 Task: In Heading Arial with underline. Font size of heading  '18'Font style of data Calibri. Font size of data  9Alignment of headline & data Align center. Fill color in heading,  RedFont color of data Black Apply border in Data No BorderIn the sheet   Optimize Sales log book
Action: Mouse moved to (241, 203)
Screenshot: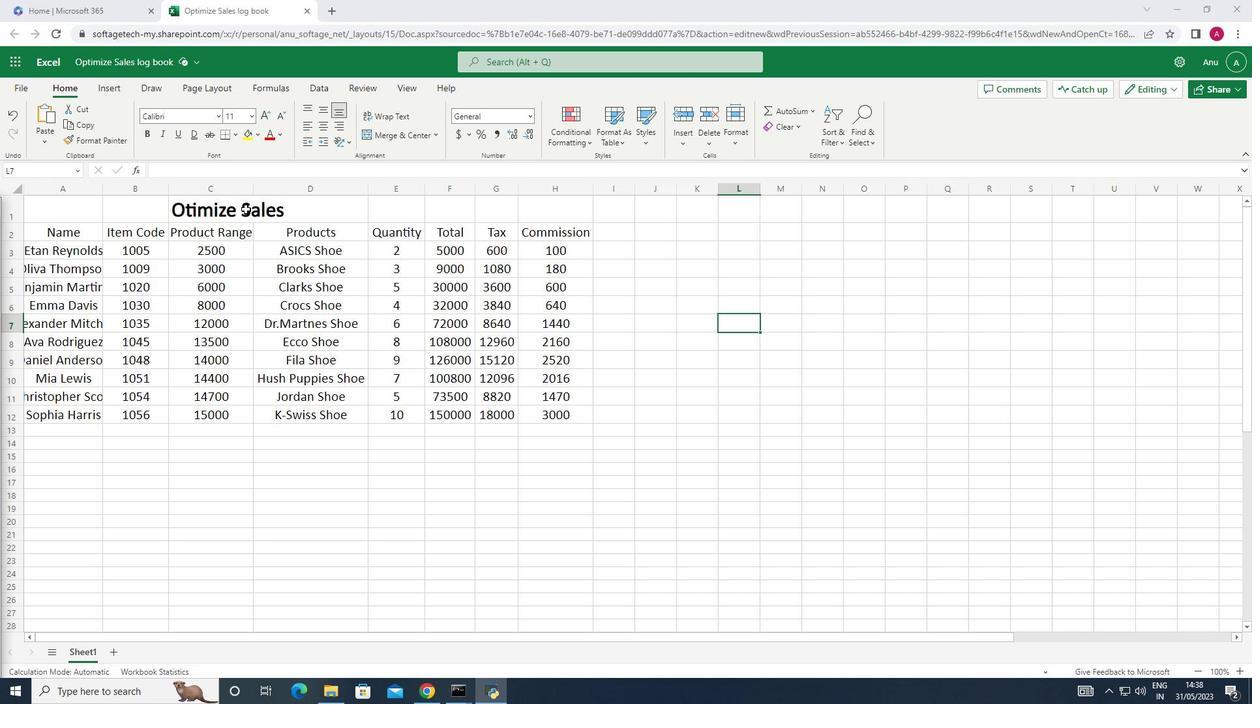
Action: Mouse pressed left at (241, 203)
Screenshot: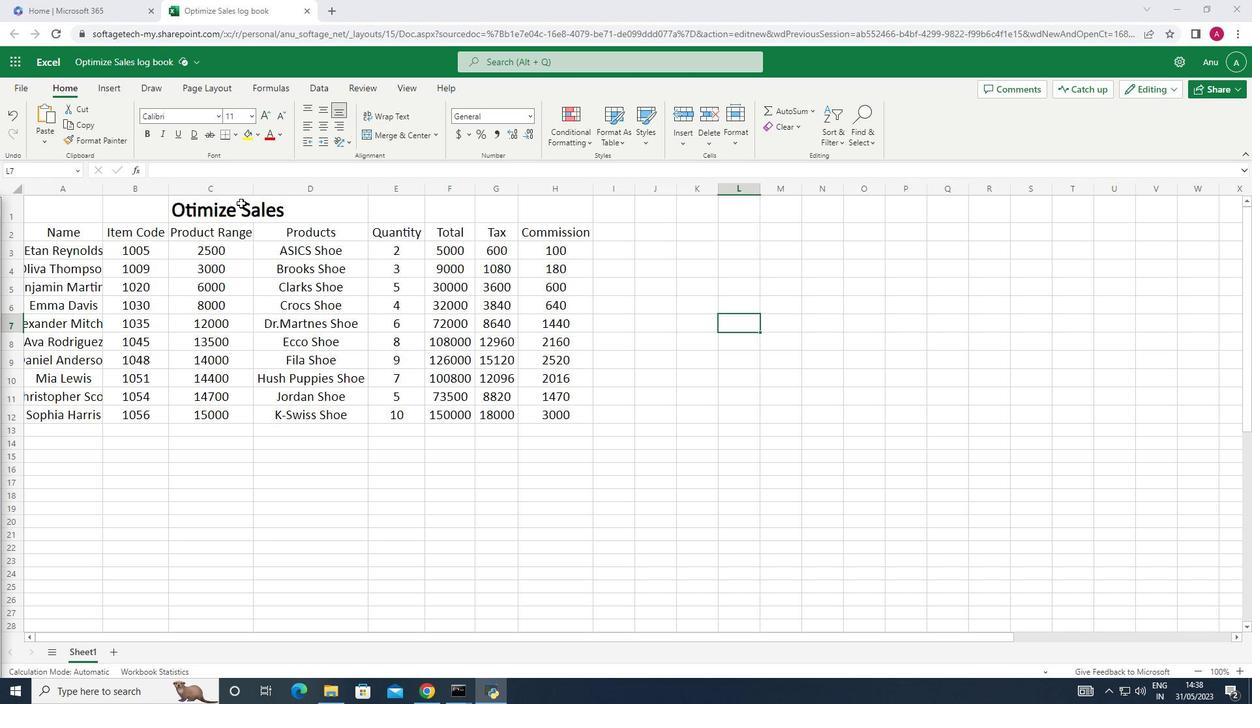 
Action: Mouse moved to (217, 116)
Screenshot: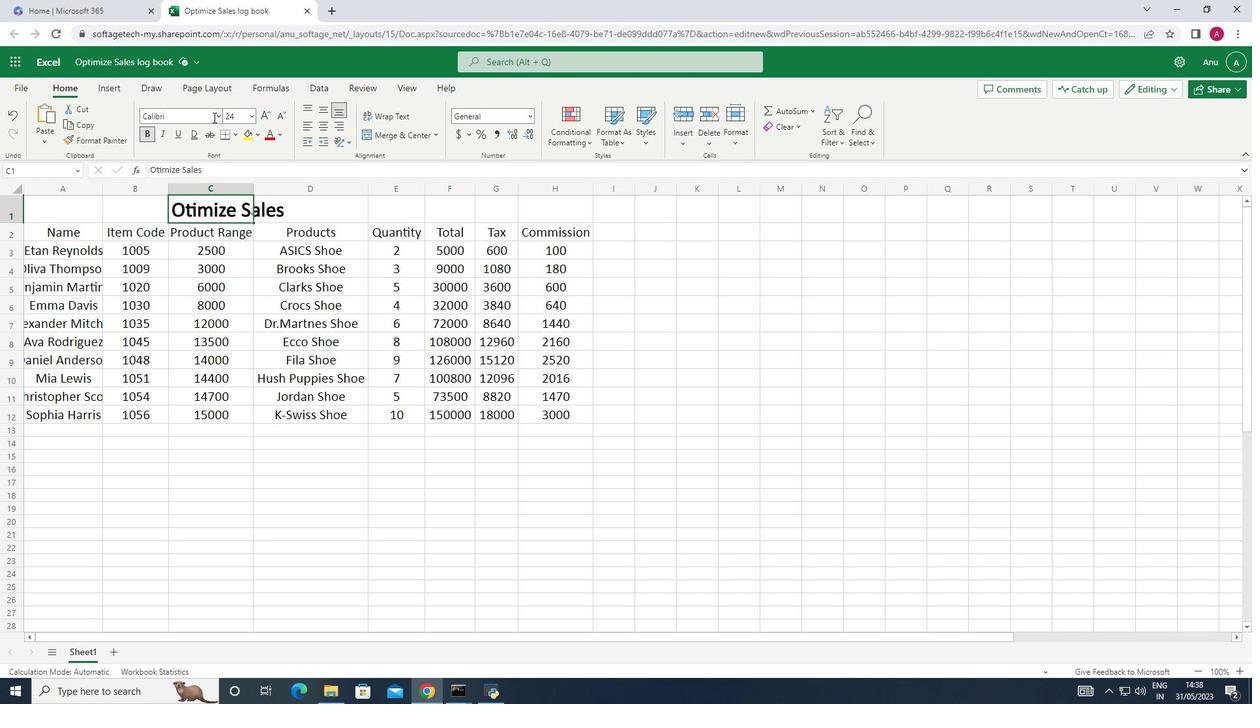 
Action: Mouse pressed left at (217, 116)
Screenshot: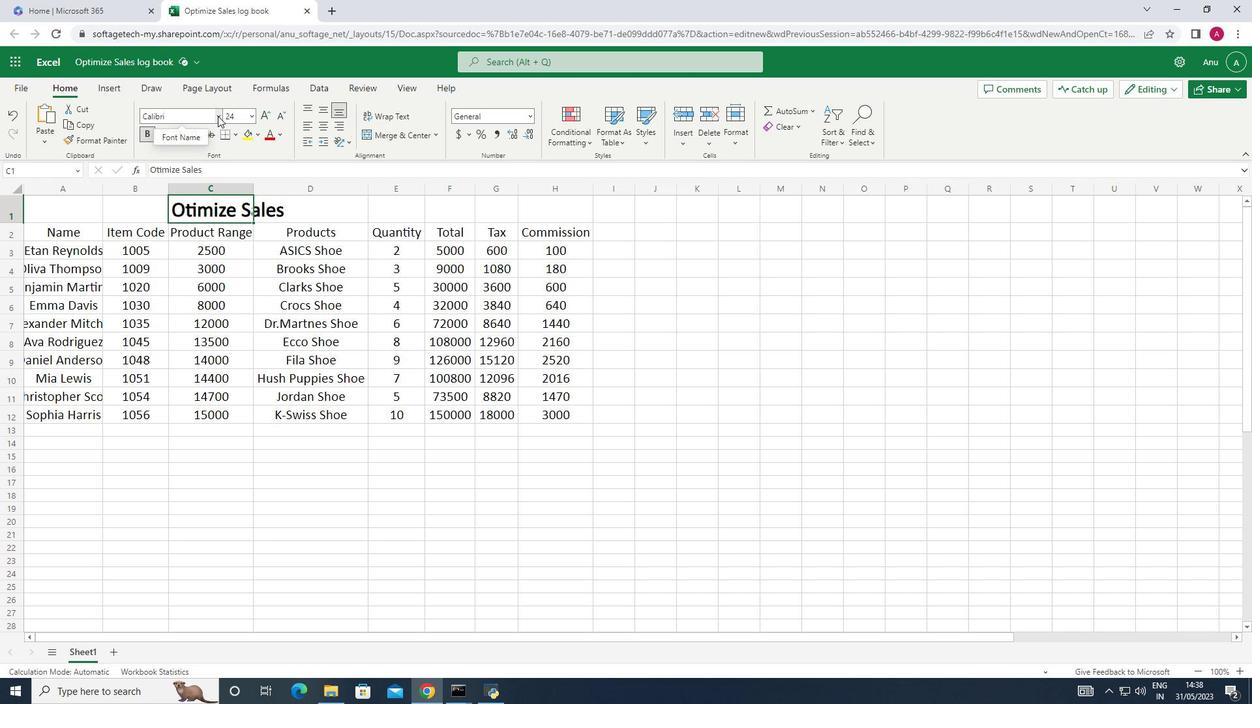 
Action: Mouse moved to (202, 165)
Screenshot: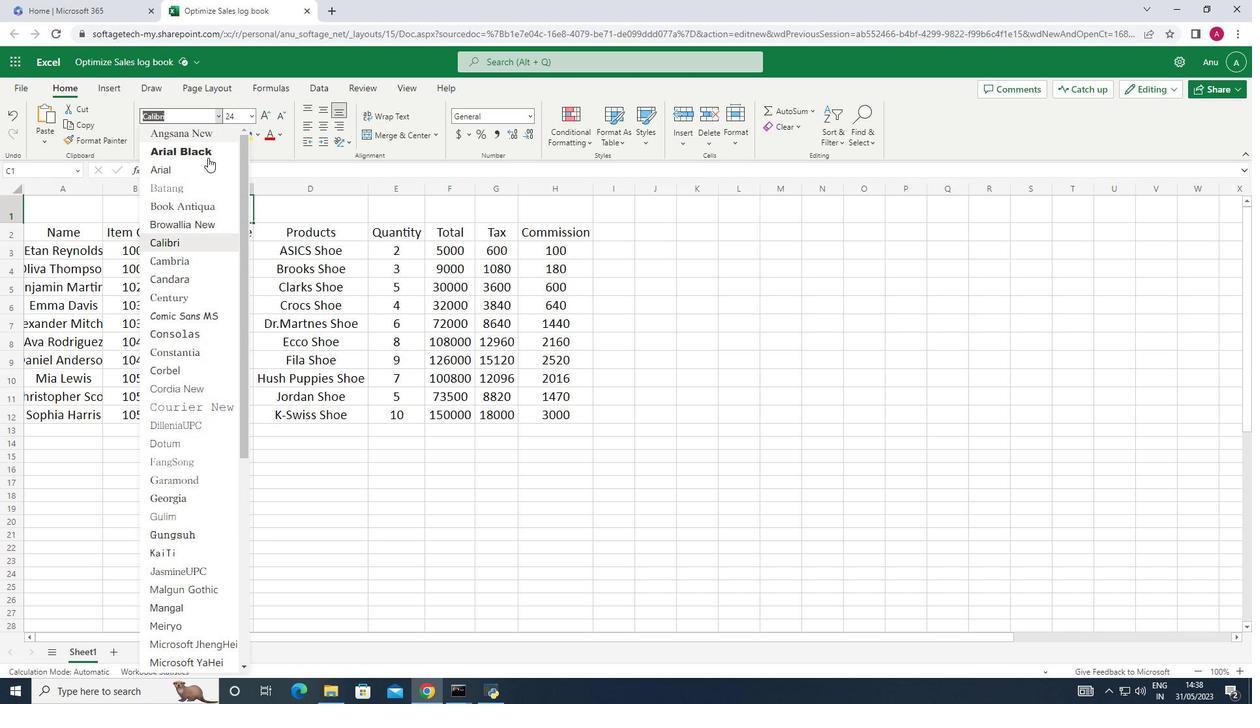 
Action: Mouse pressed left at (202, 165)
Screenshot: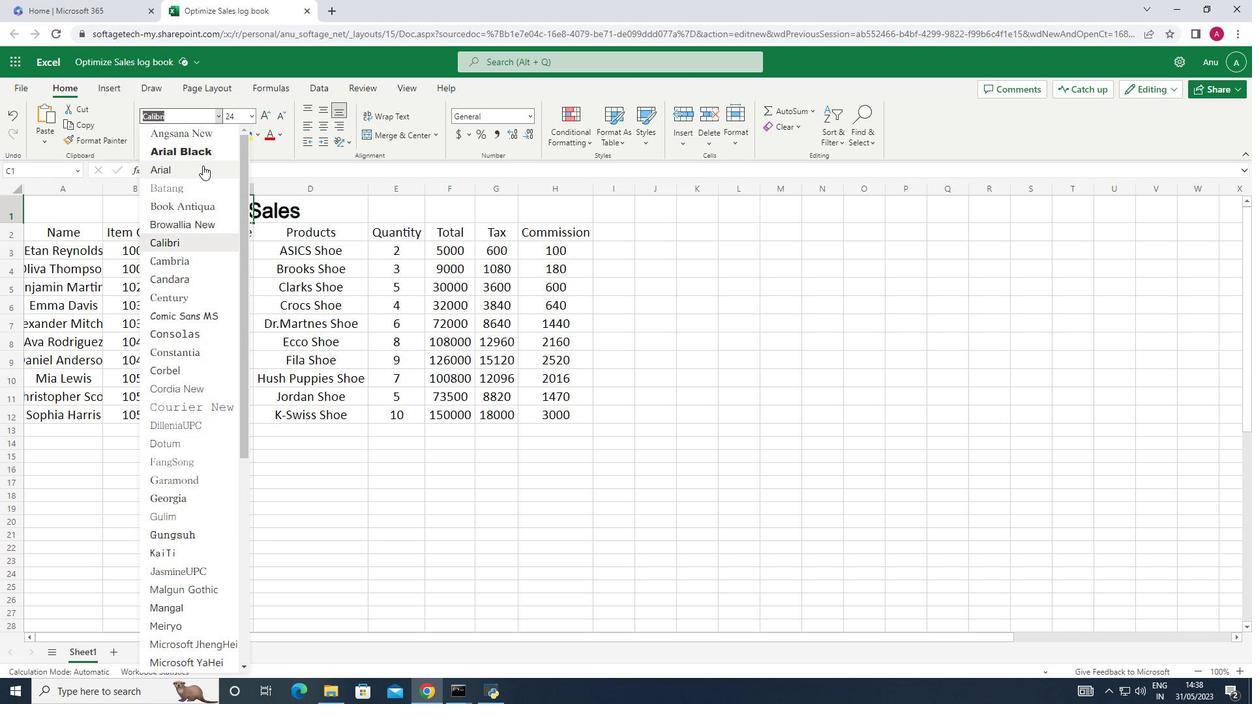 
Action: Mouse moved to (172, 134)
Screenshot: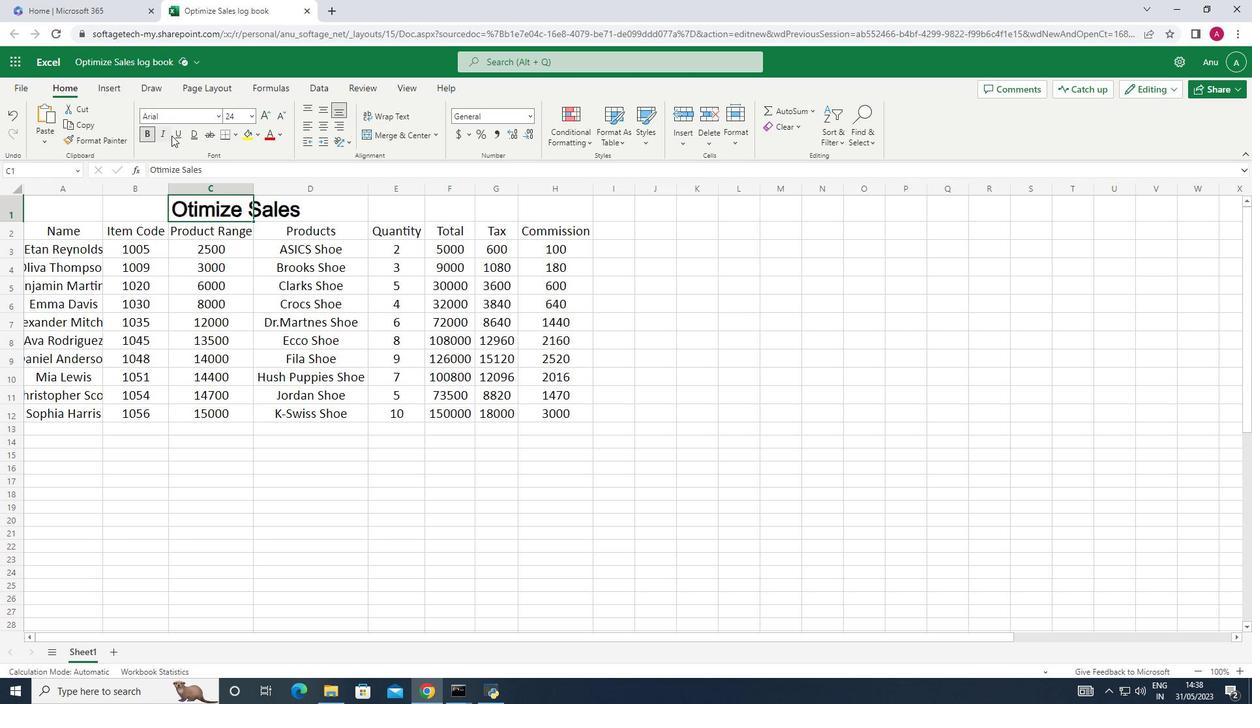 
Action: Mouse pressed left at (172, 134)
Screenshot: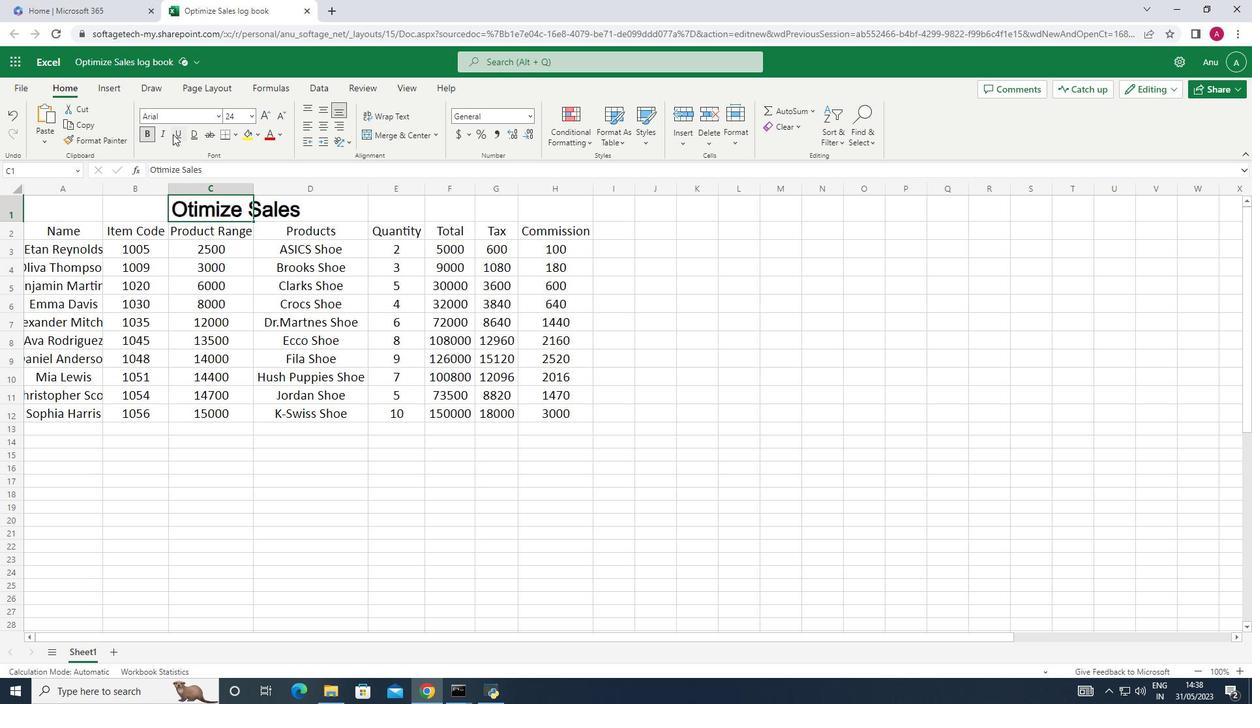 
Action: Mouse moved to (170, 135)
Screenshot: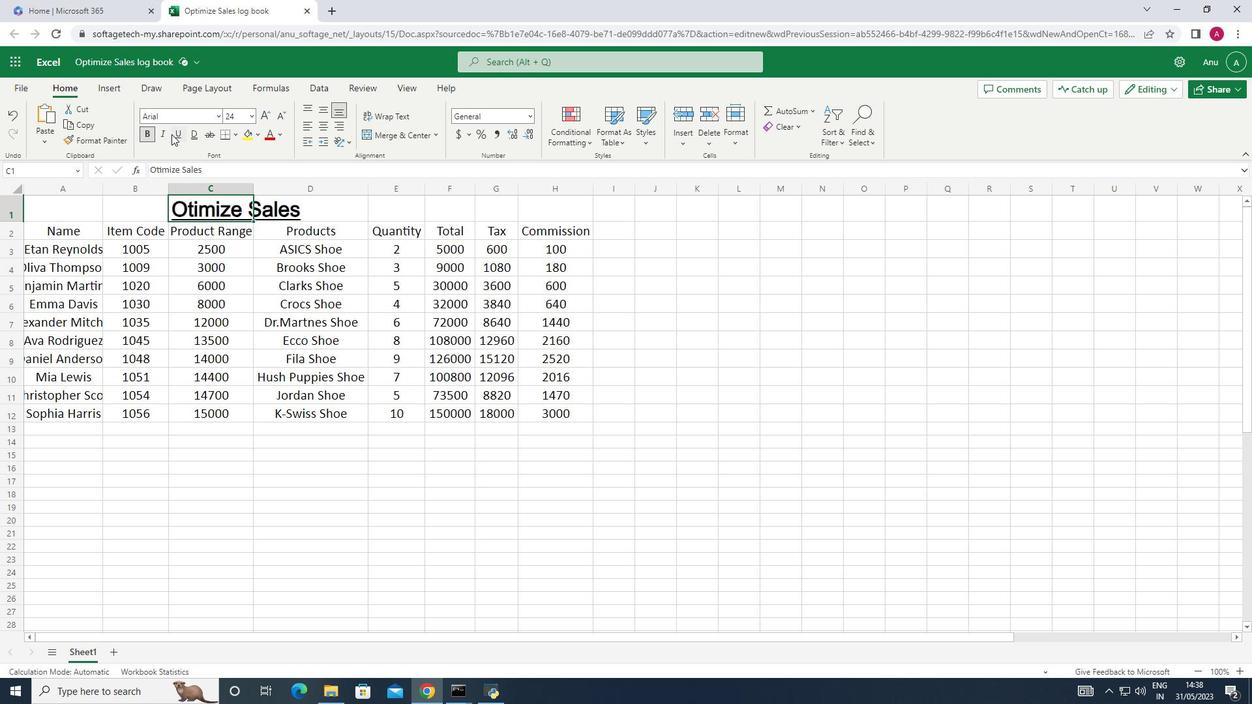 
Action: Key pressed ctrl+Z
Screenshot: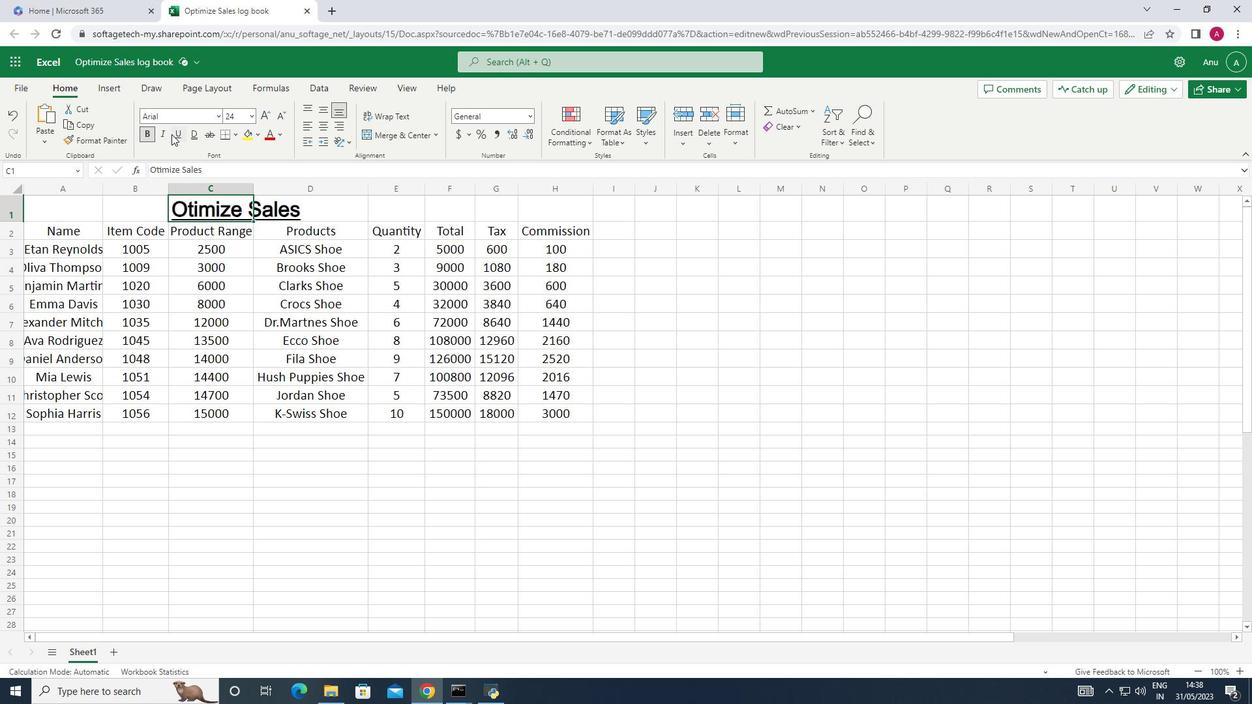 
Action: Mouse moved to (170, 138)
Screenshot: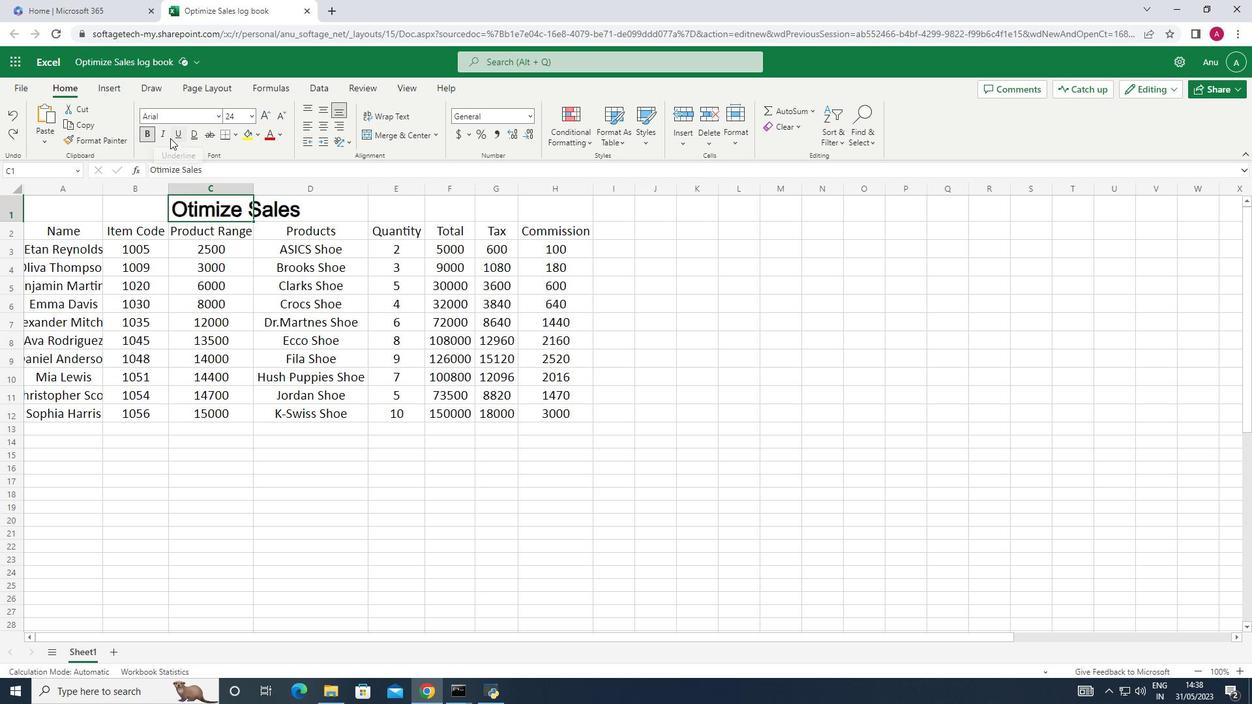 
Action: Key pressed ctrl+Z
Screenshot: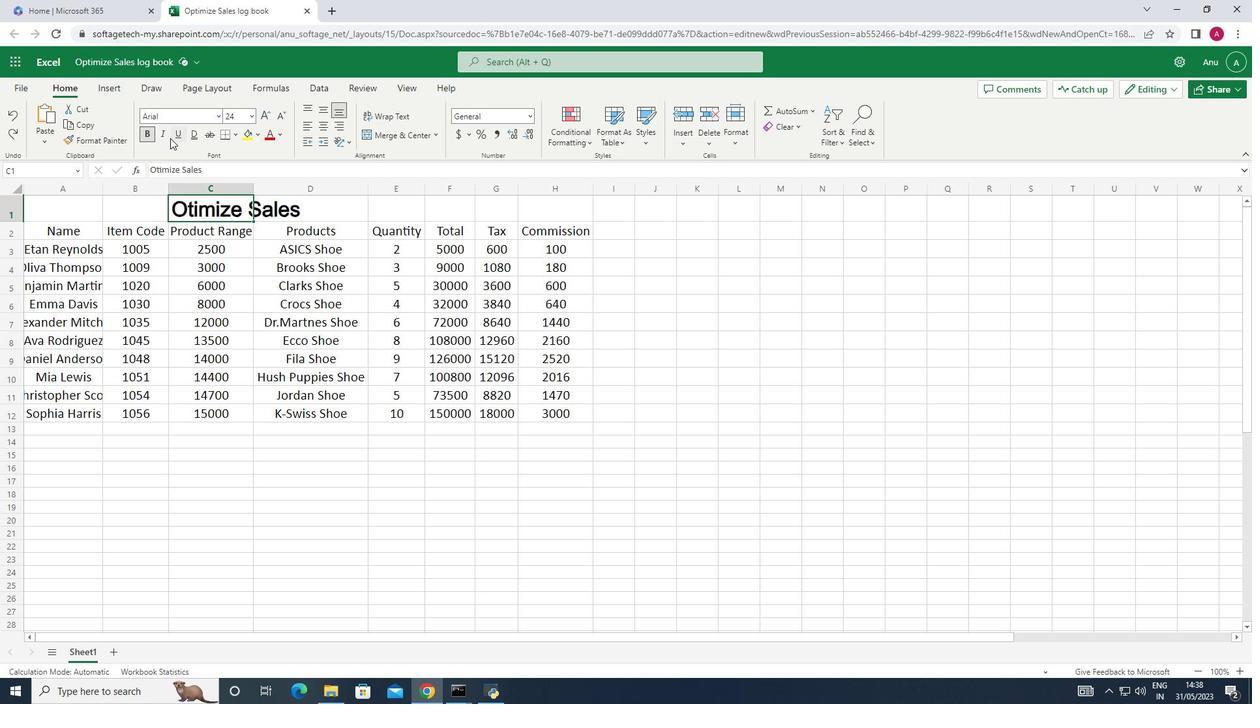 
Action: Mouse moved to (56, 236)
Screenshot: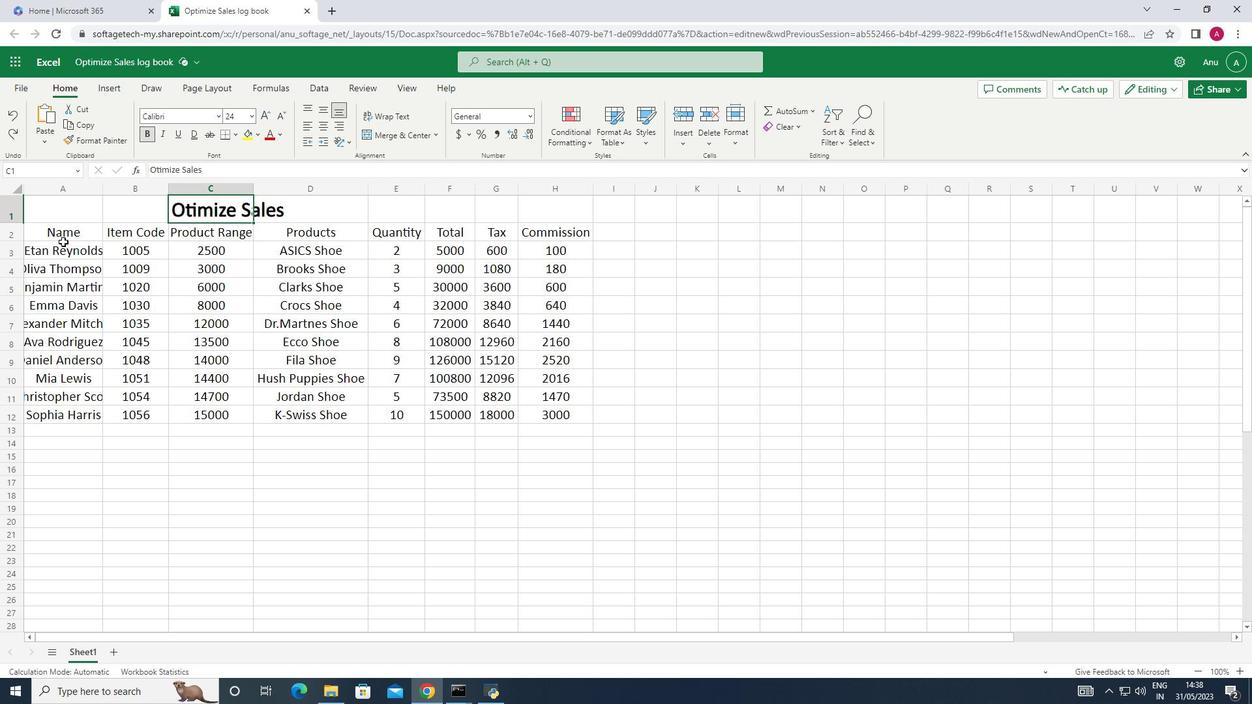 
Action: Mouse pressed left at (56, 236)
Screenshot: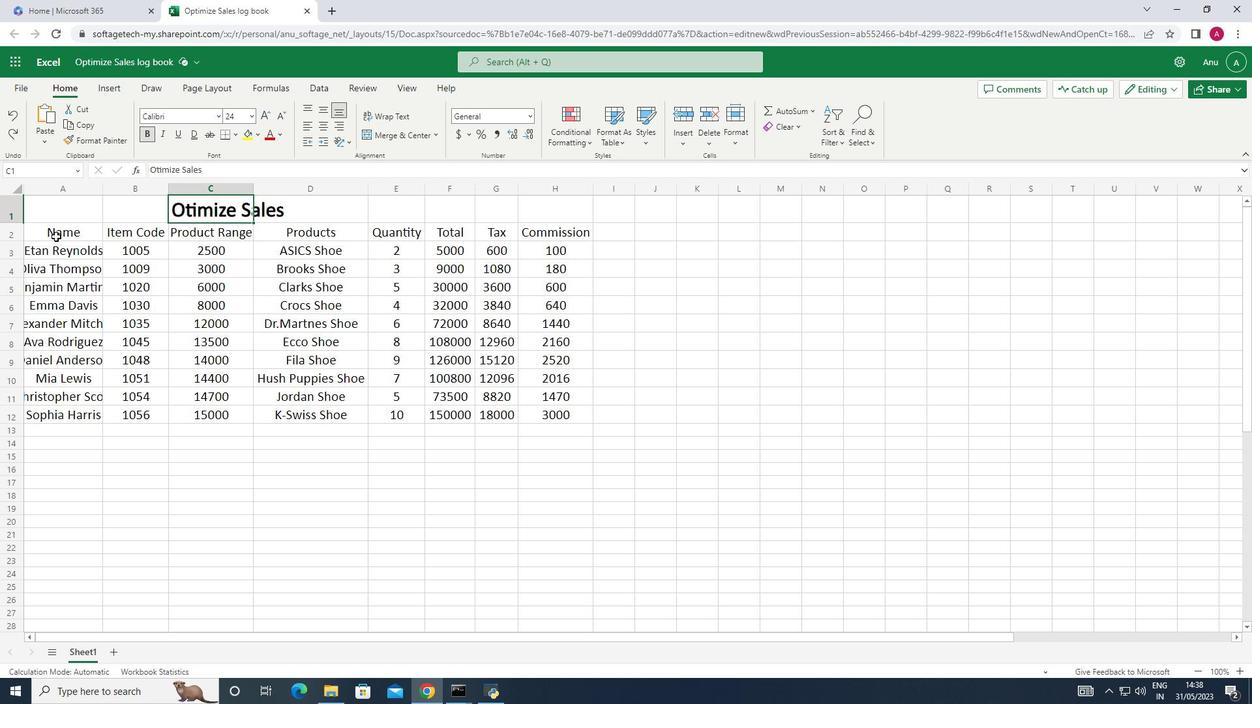 
Action: Mouse moved to (251, 116)
Screenshot: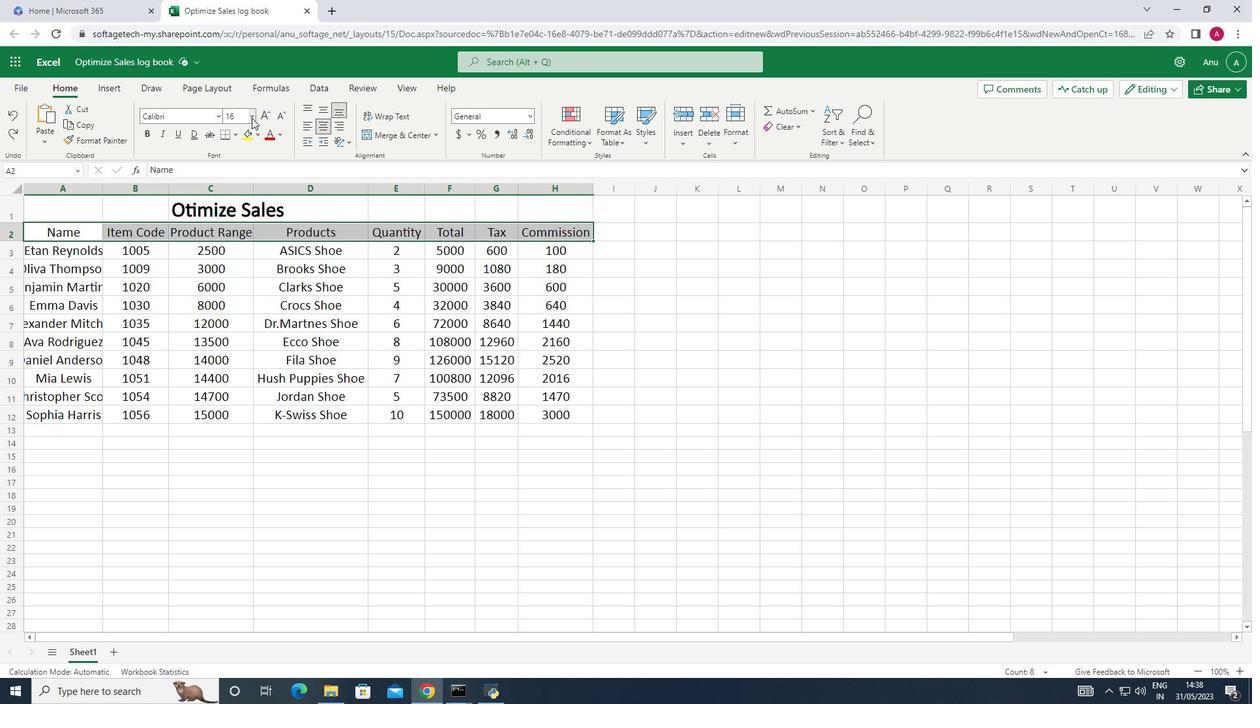
Action: Mouse pressed left at (251, 116)
Screenshot: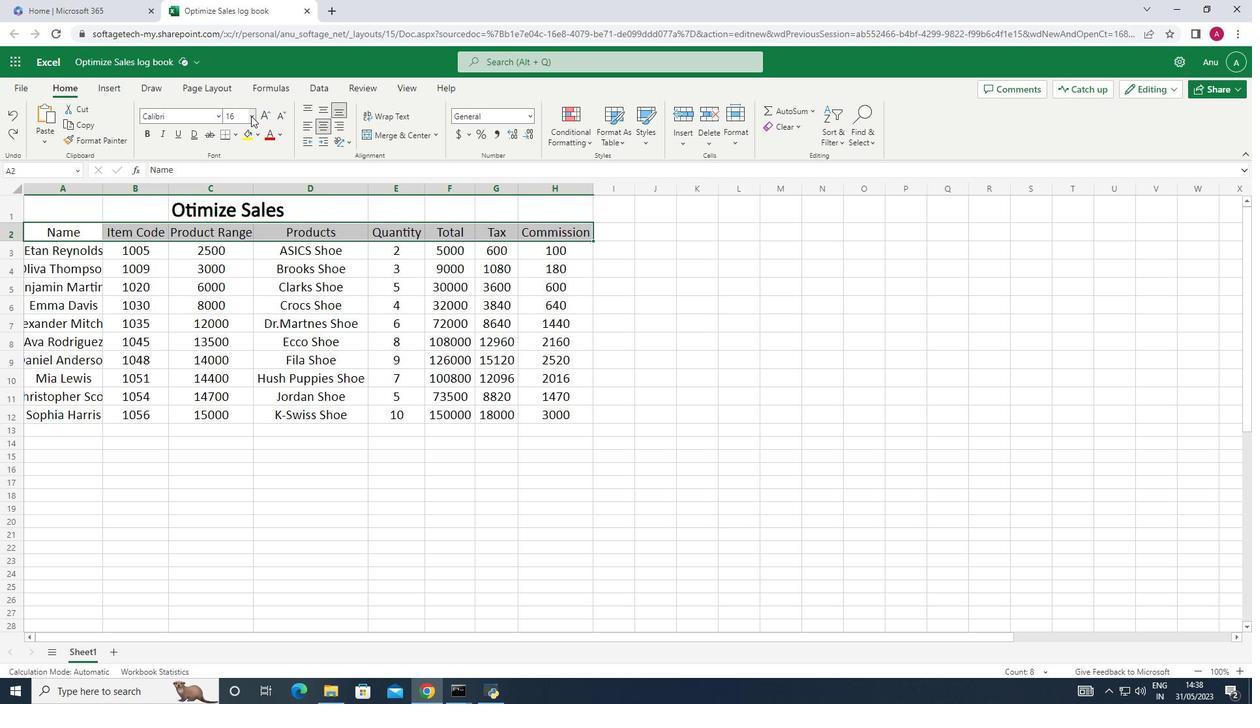 
Action: Mouse moved to (235, 257)
Screenshot: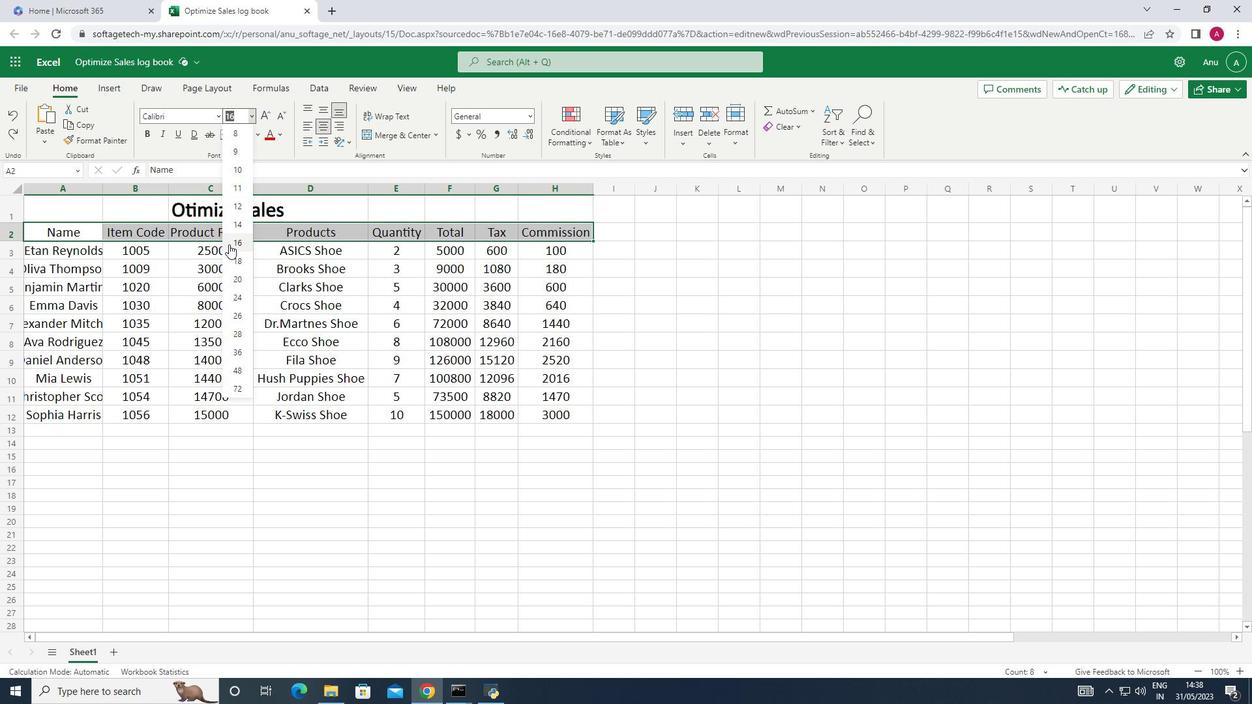 
Action: Mouse pressed left at (235, 257)
Screenshot: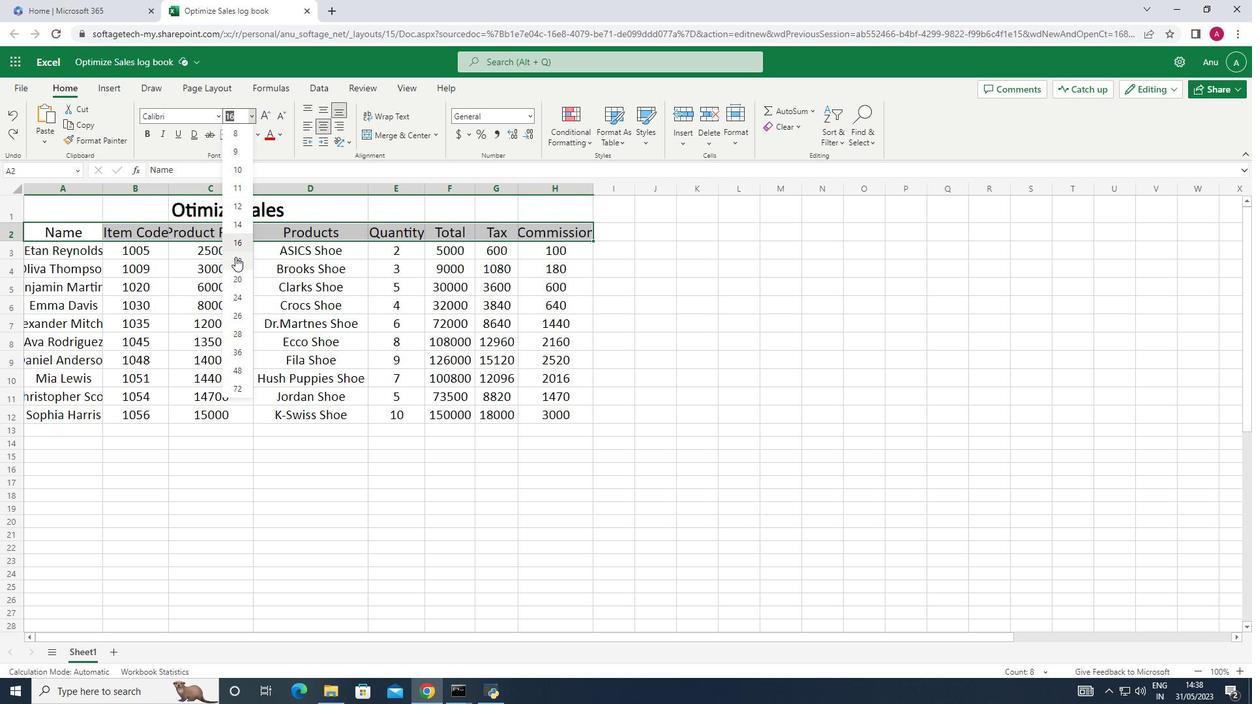 
Action: Mouse moved to (234, 212)
Screenshot: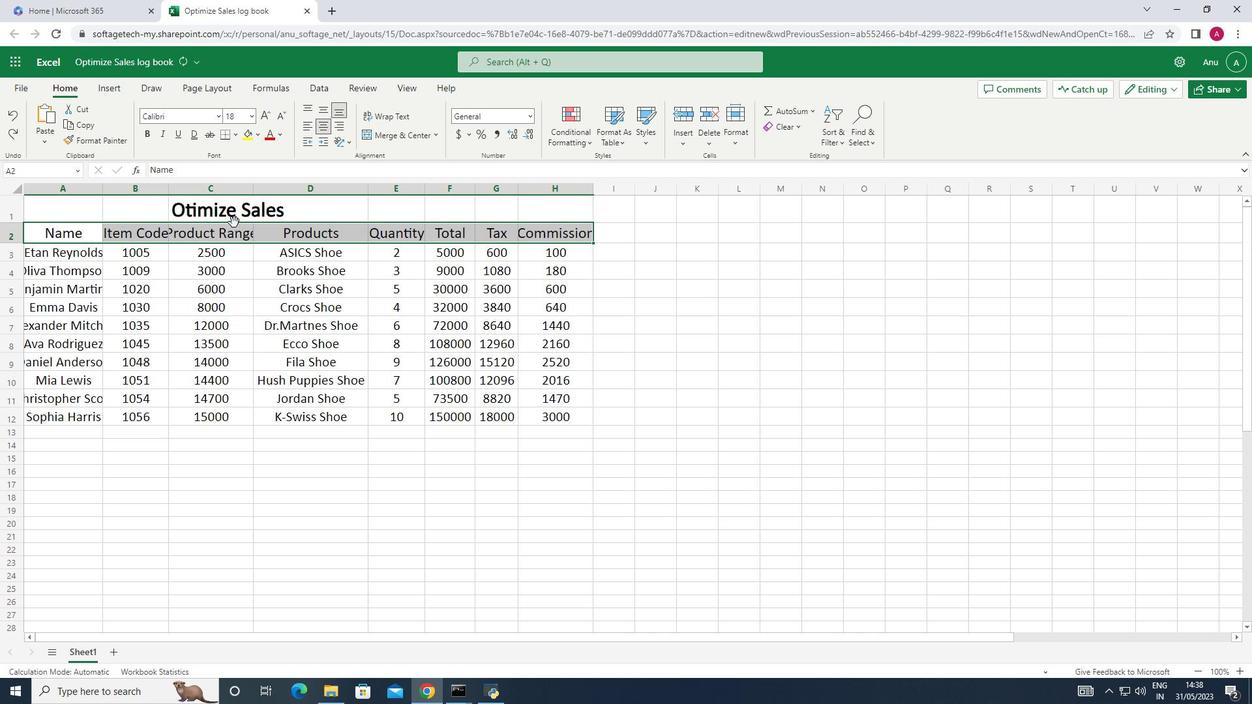 
Action: Mouse pressed left at (234, 212)
Screenshot: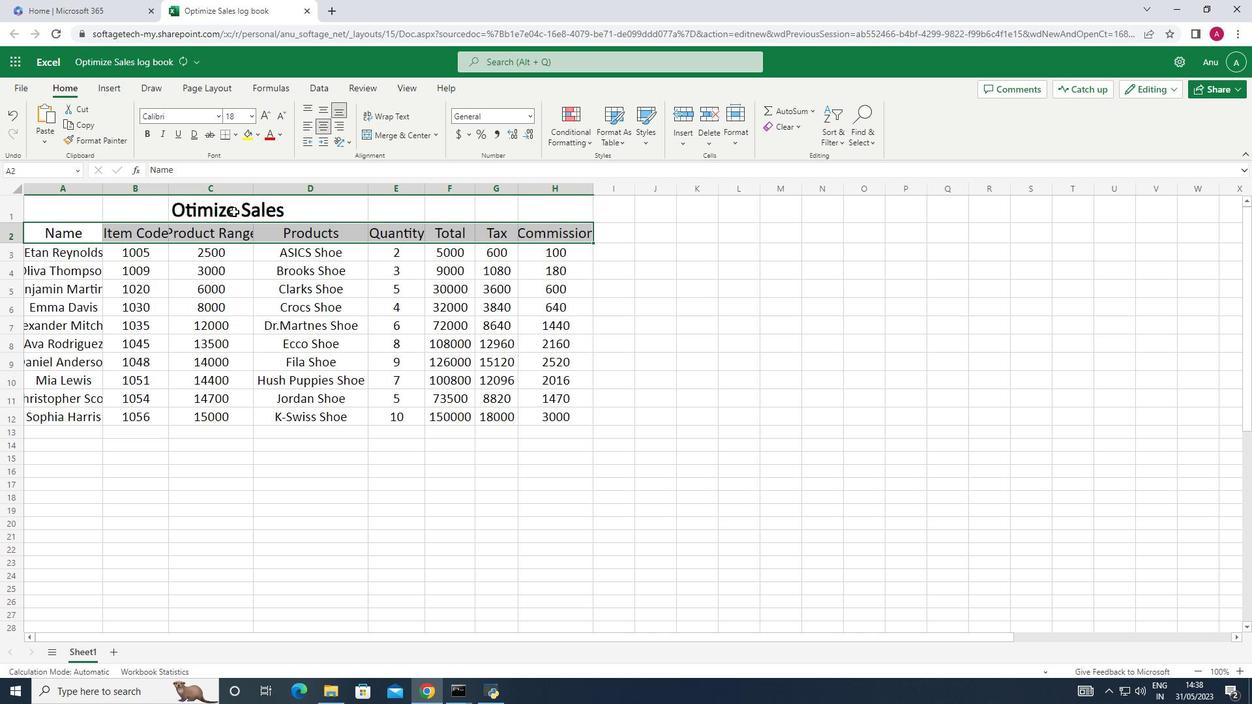 
Action: Mouse moved to (253, 116)
Screenshot: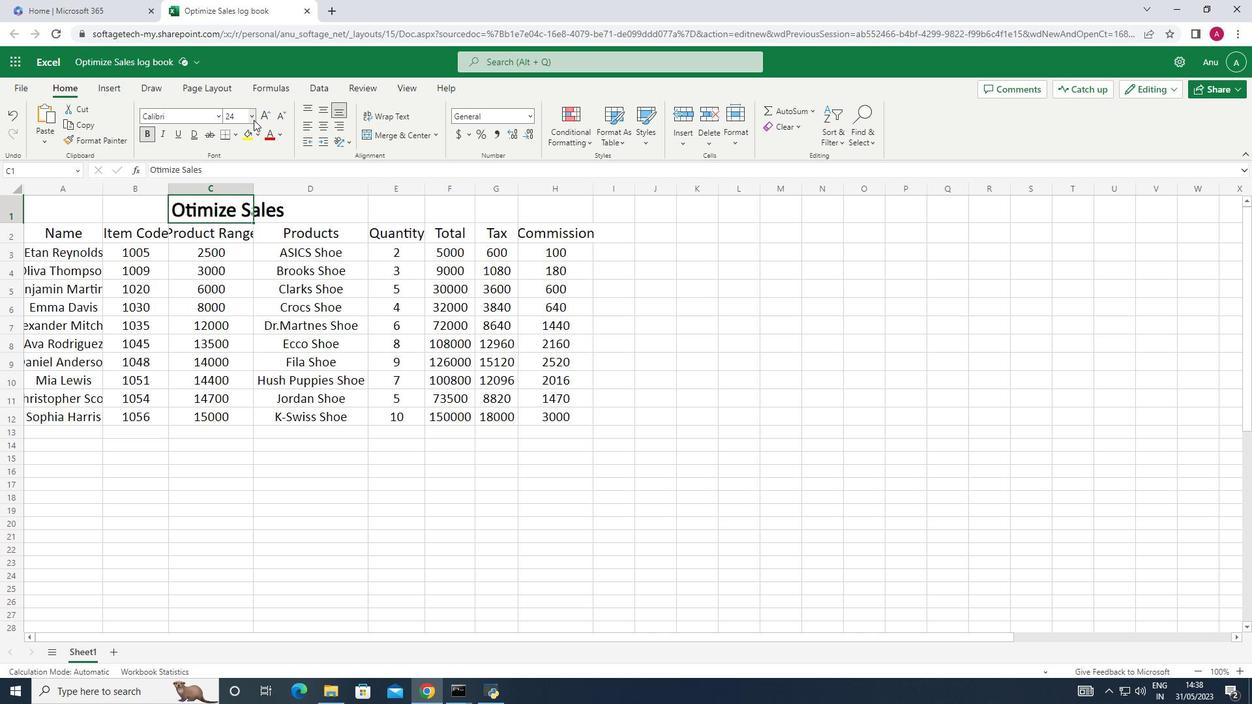 
Action: Mouse pressed left at (253, 116)
Screenshot: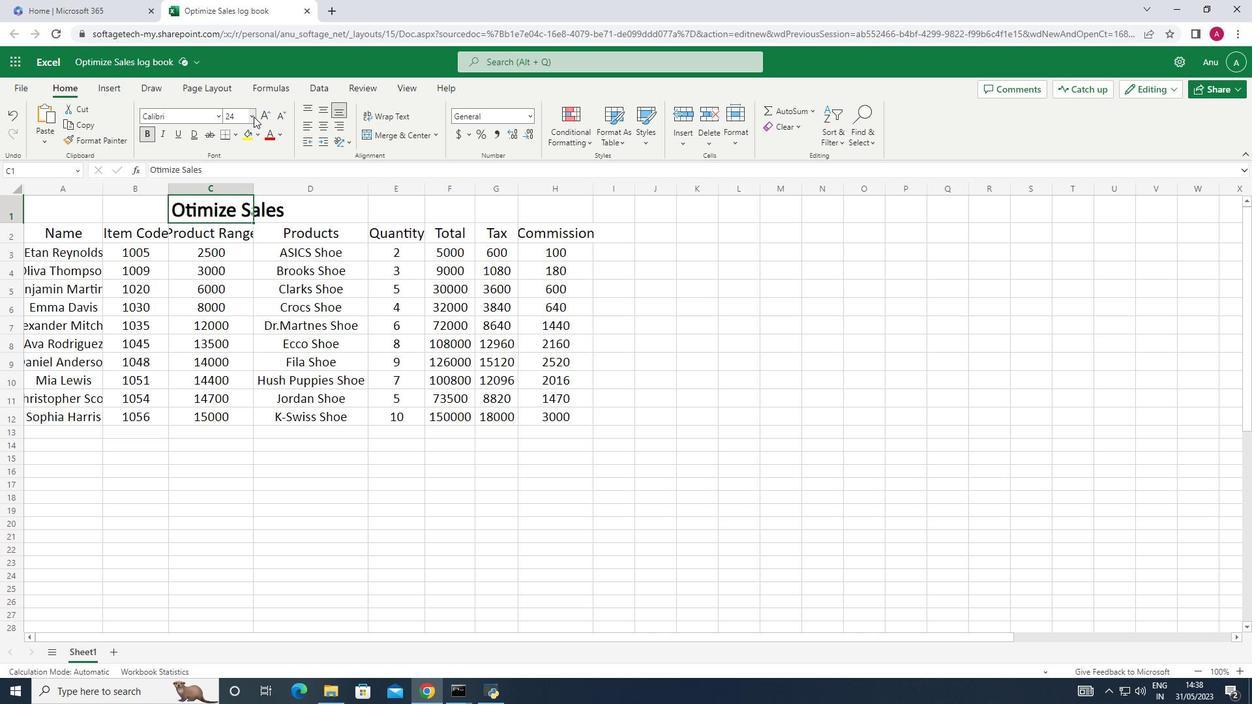 
Action: Mouse moved to (242, 256)
Screenshot: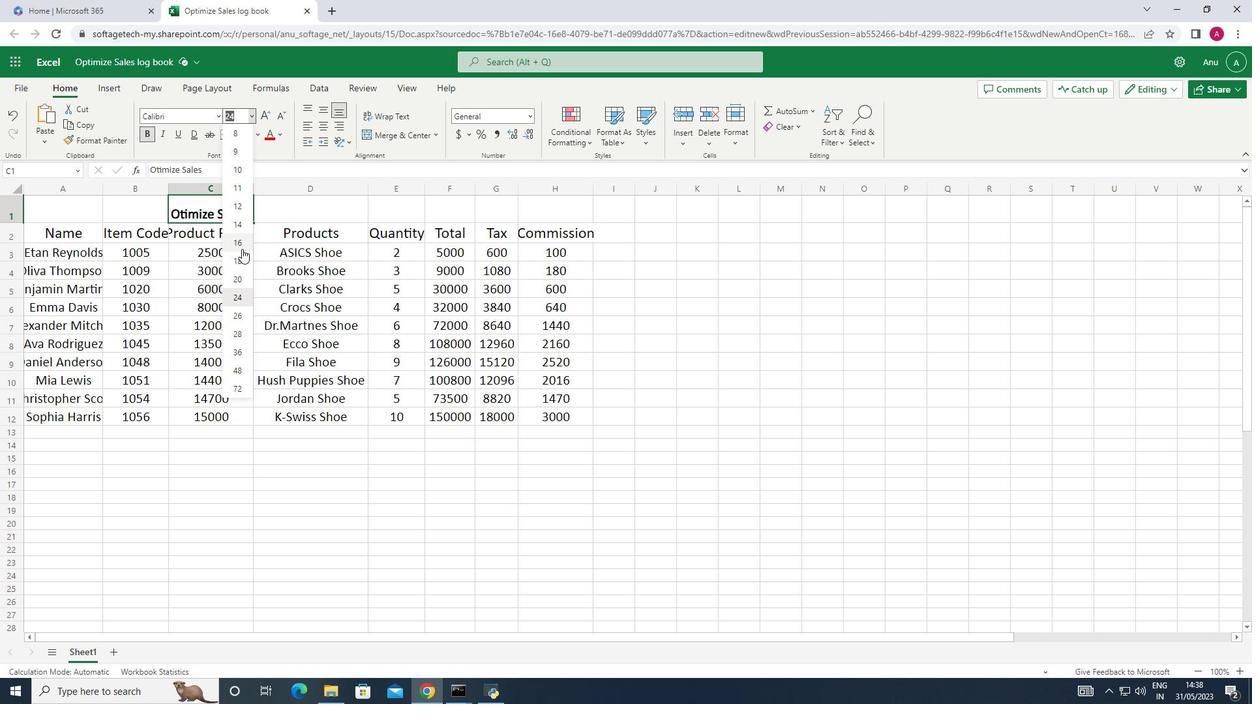 
Action: Mouse pressed left at (242, 256)
Screenshot: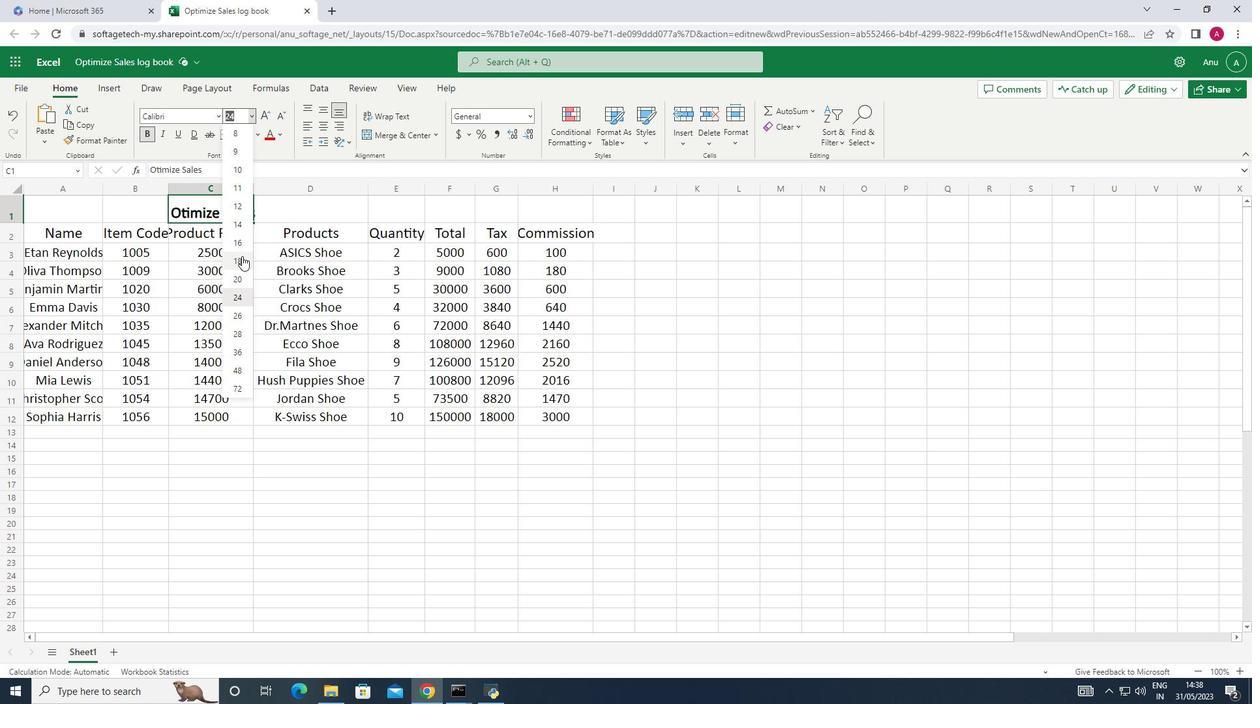 
Action: Mouse moved to (175, 131)
Screenshot: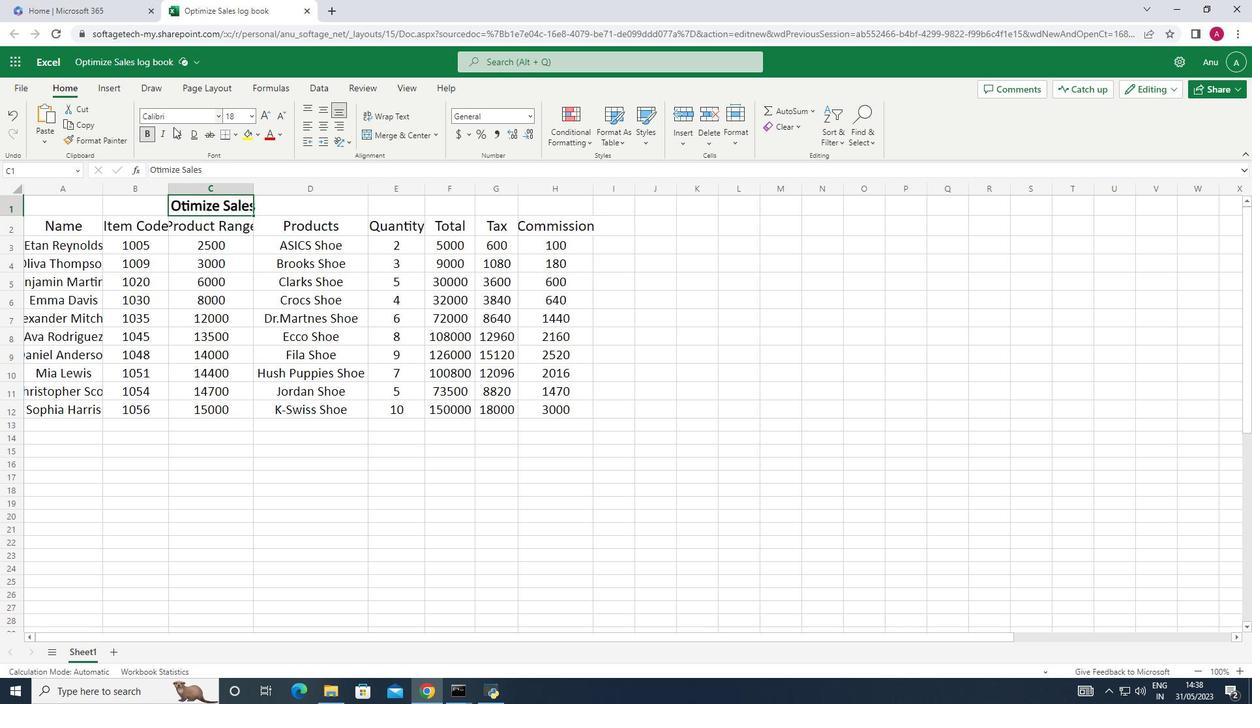 
Action: Mouse pressed left at (175, 131)
Screenshot: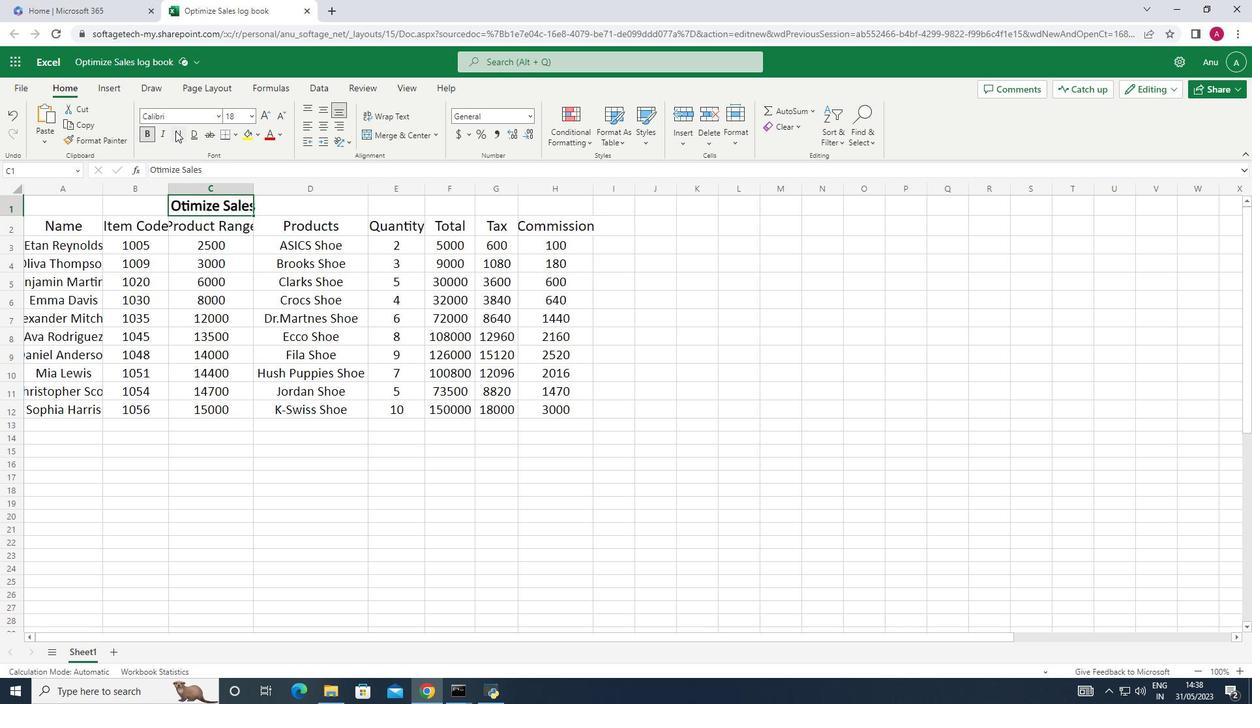 
Action: Mouse moved to (215, 116)
Screenshot: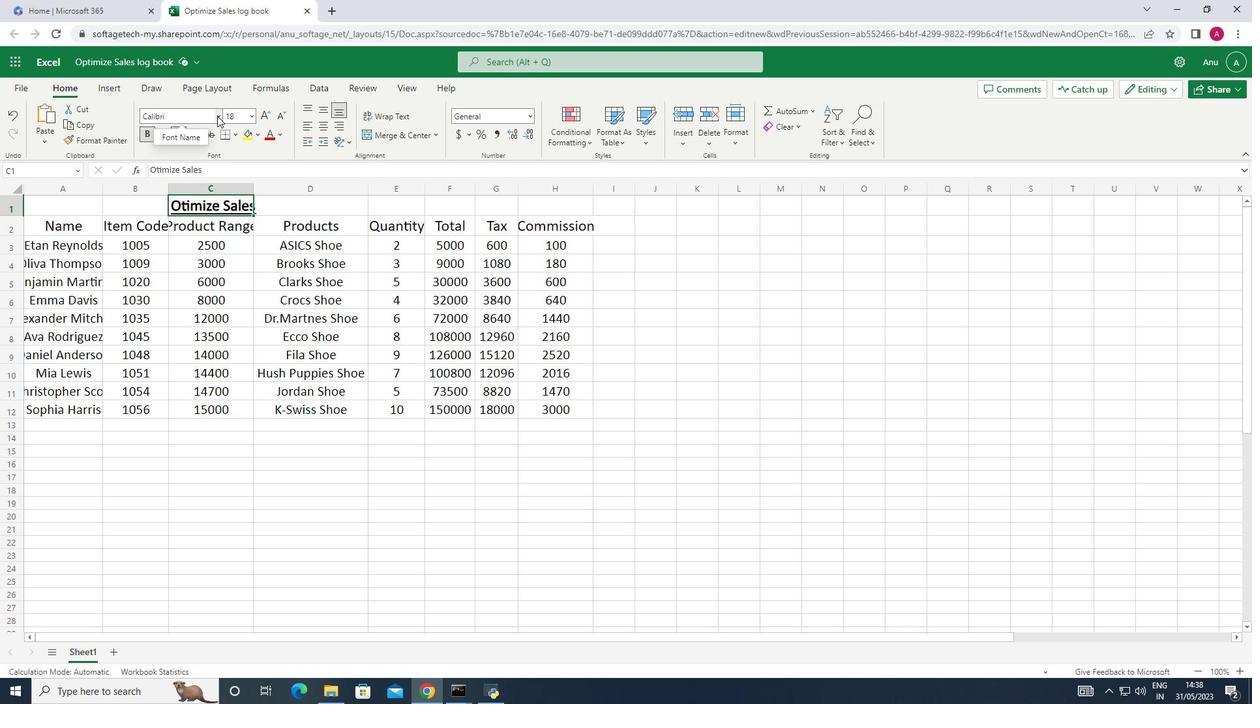 
Action: Mouse pressed left at (215, 116)
Screenshot: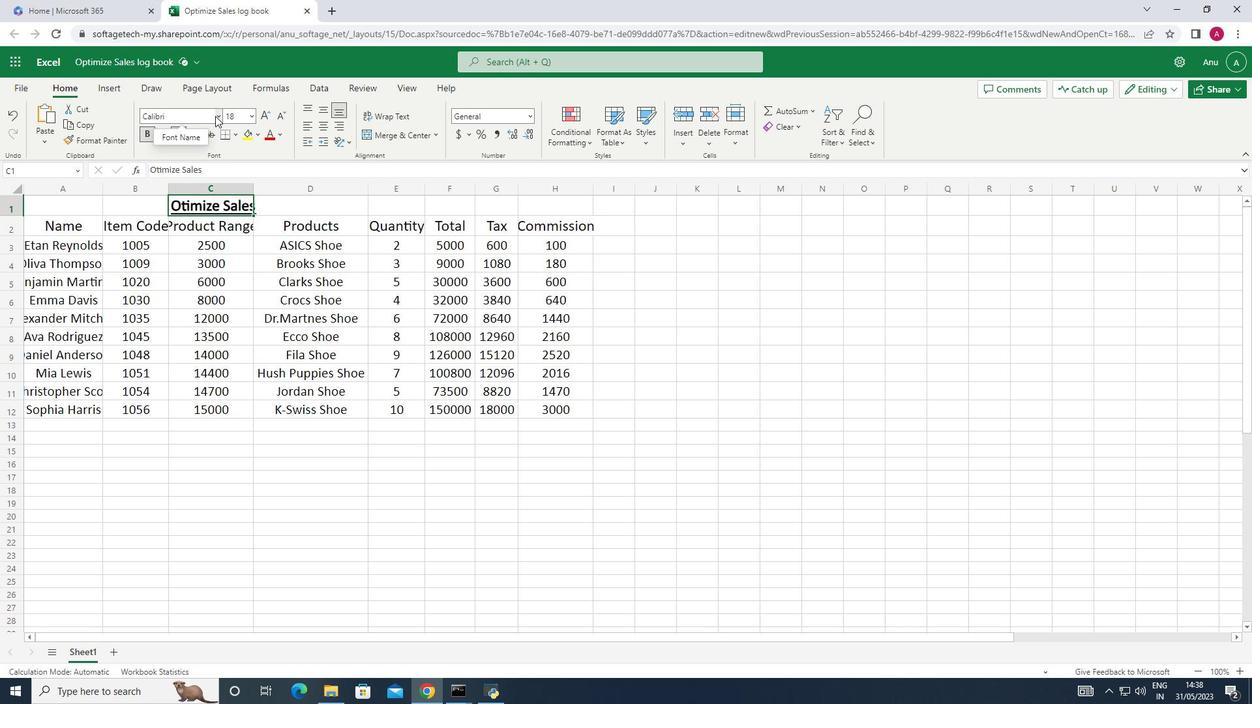 
Action: Mouse moved to (191, 171)
Screenshot: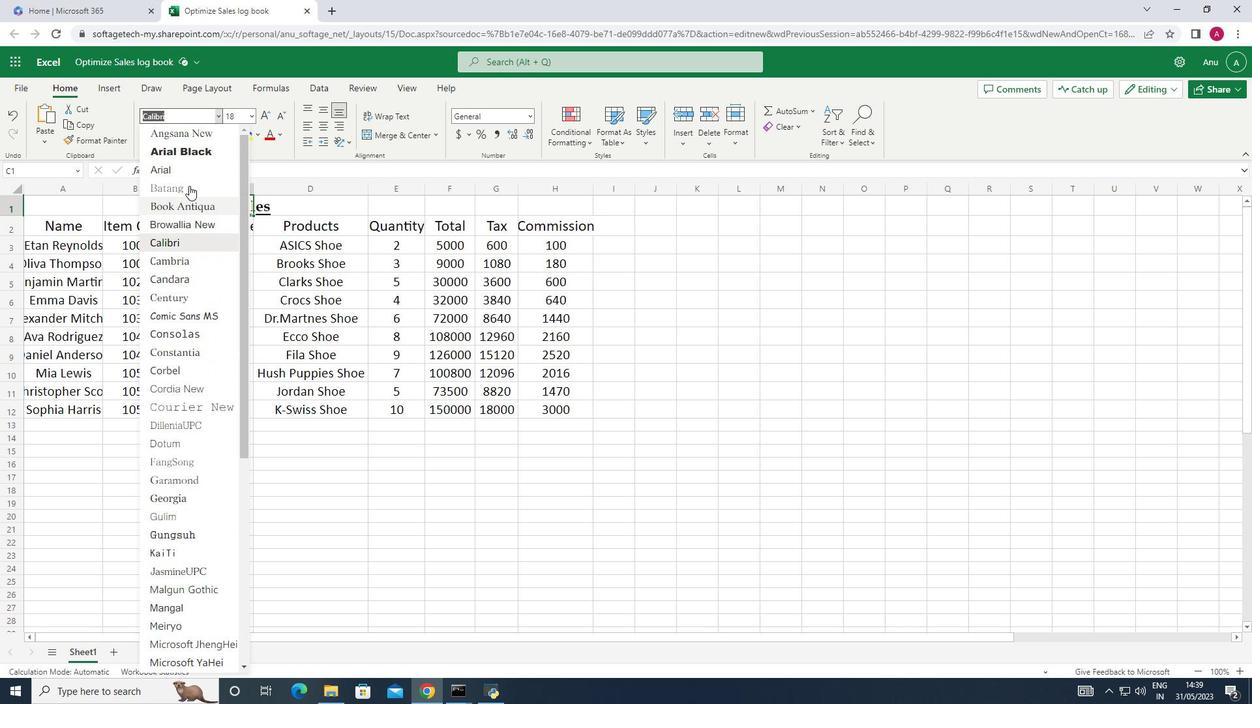 
Action: Mouse pressed left at (191, 171)
Screenshot: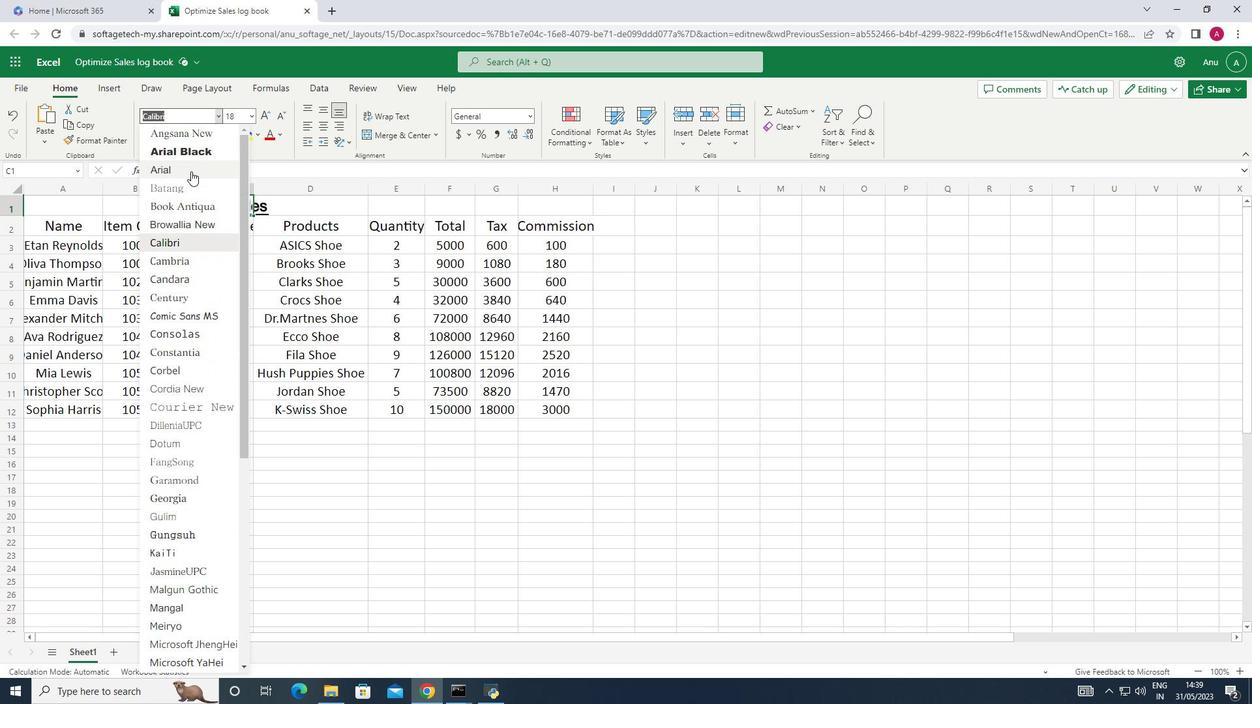 
Action: Mouse moved to (59, 244)
Screenshot: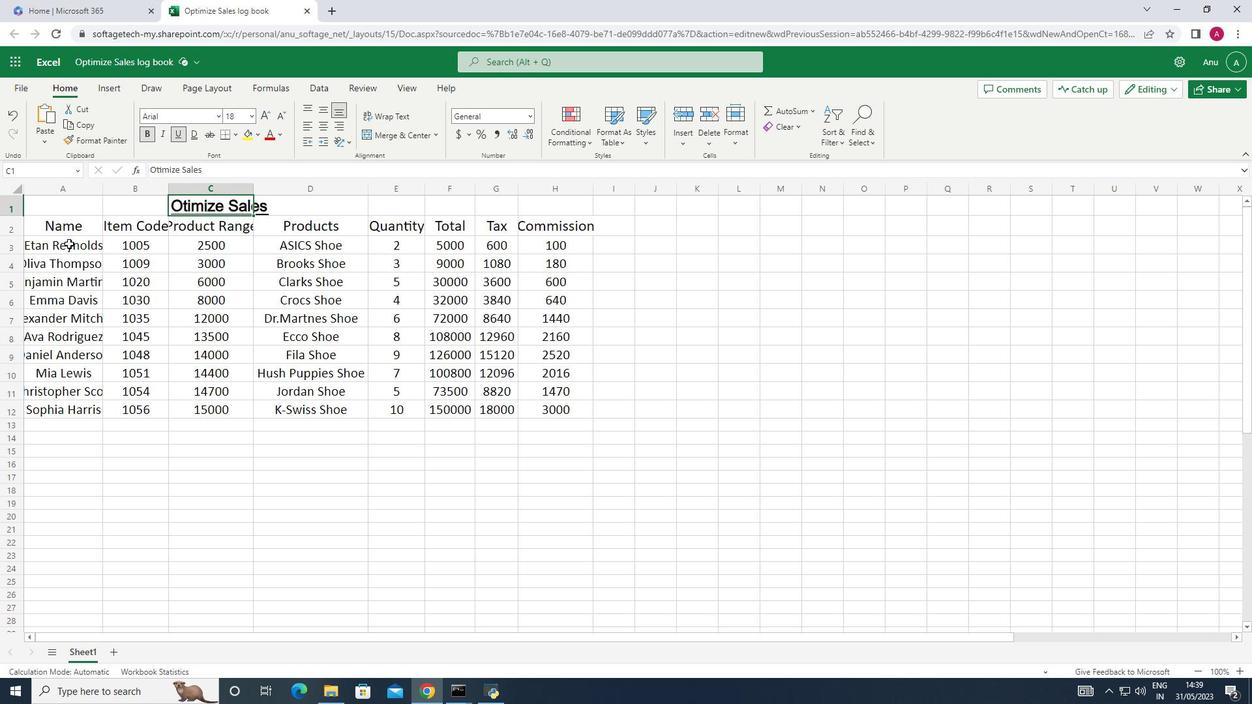 
Action: Mouse pressed left at (59, 244)
Screenshot: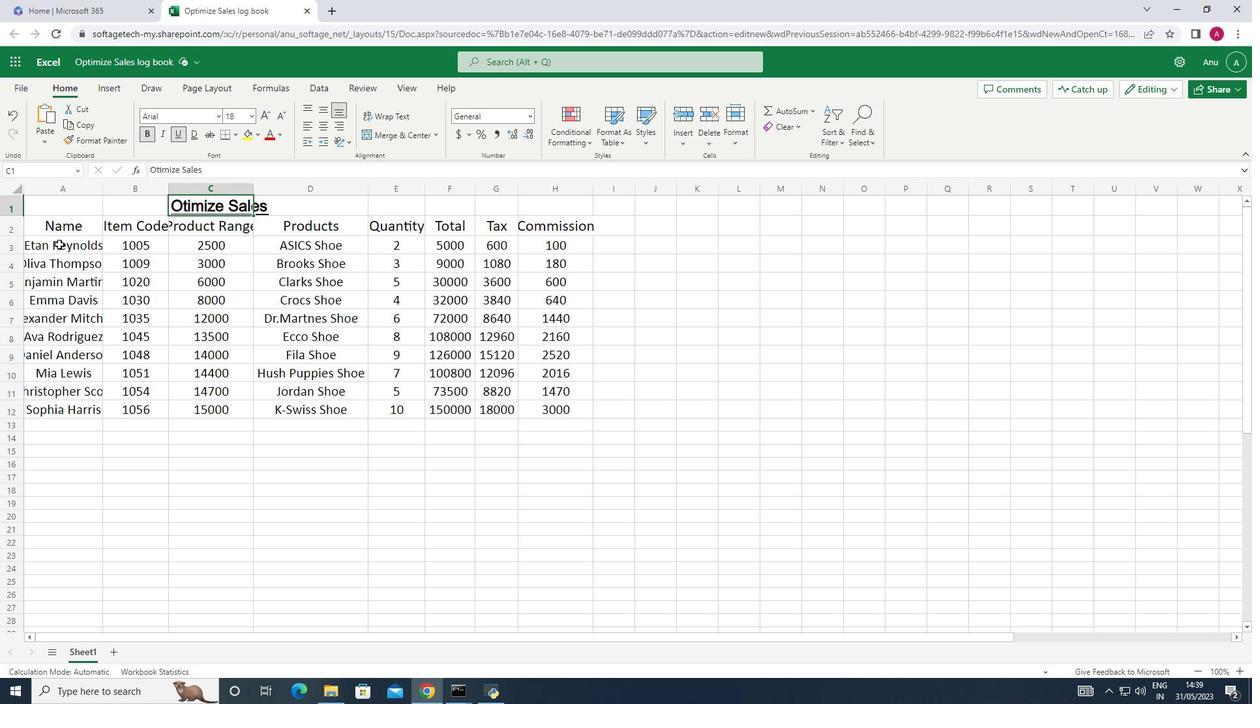 
Action: Mouse moved to (253, 116)
Screenshot: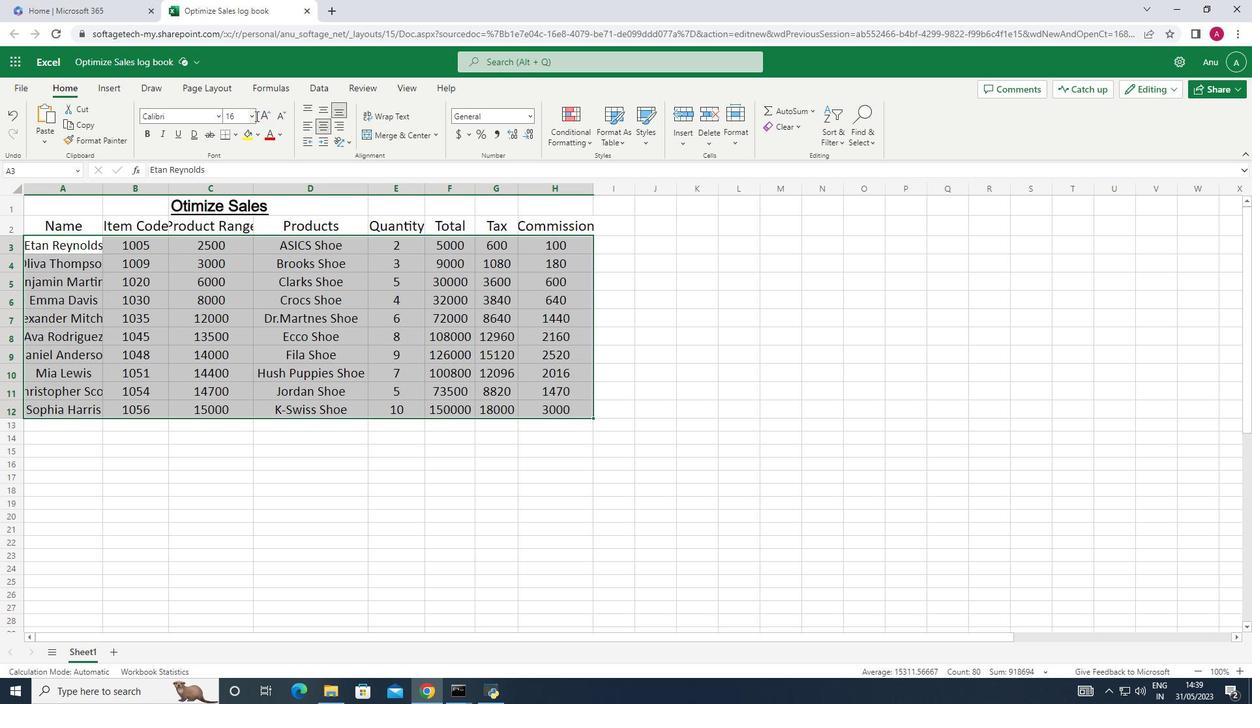 
Action: Mouse pressed left at (253, 116)
Screenshot: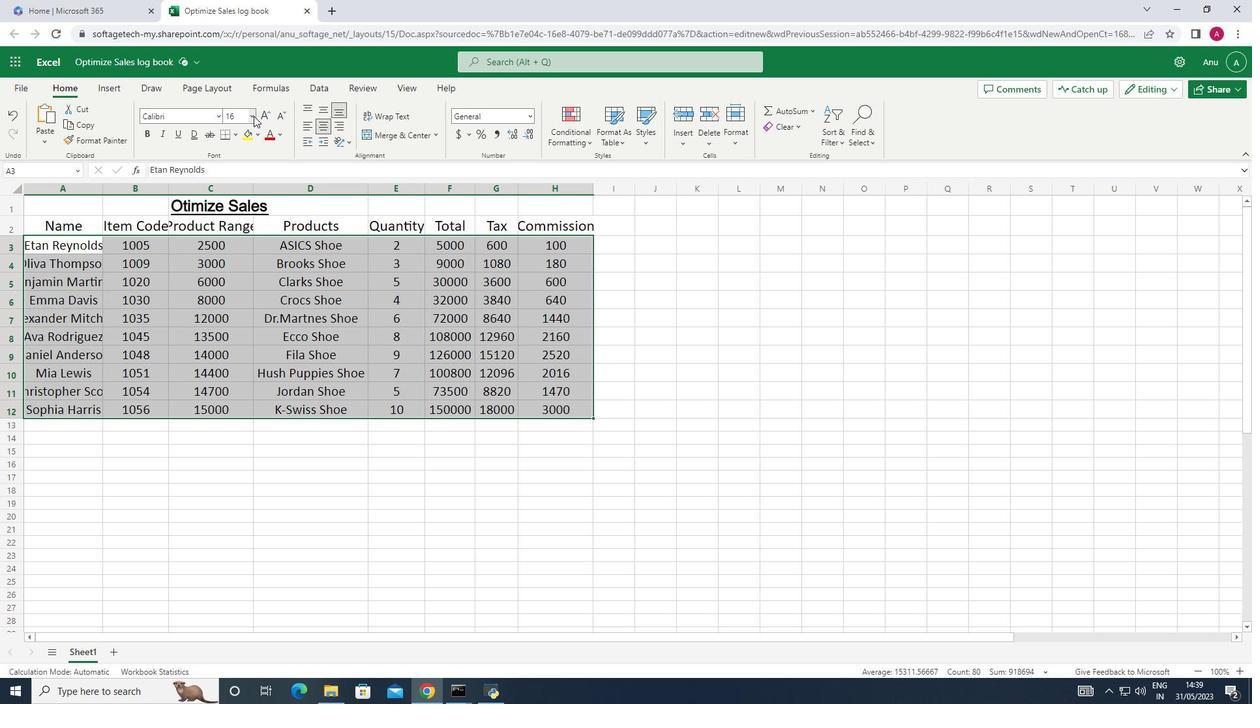 
Action: Mouse moved to (242, 150)
Screenshot: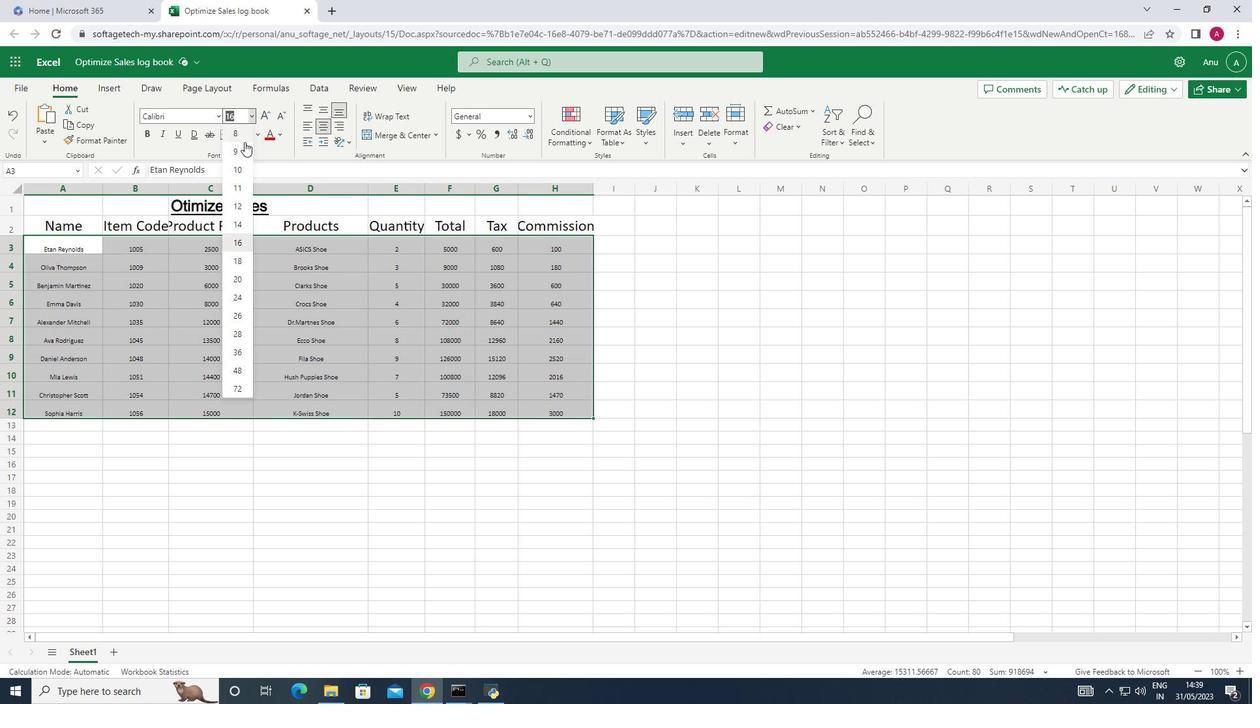 
Action: Mouse pressed left at (242, 150)
Screenshot: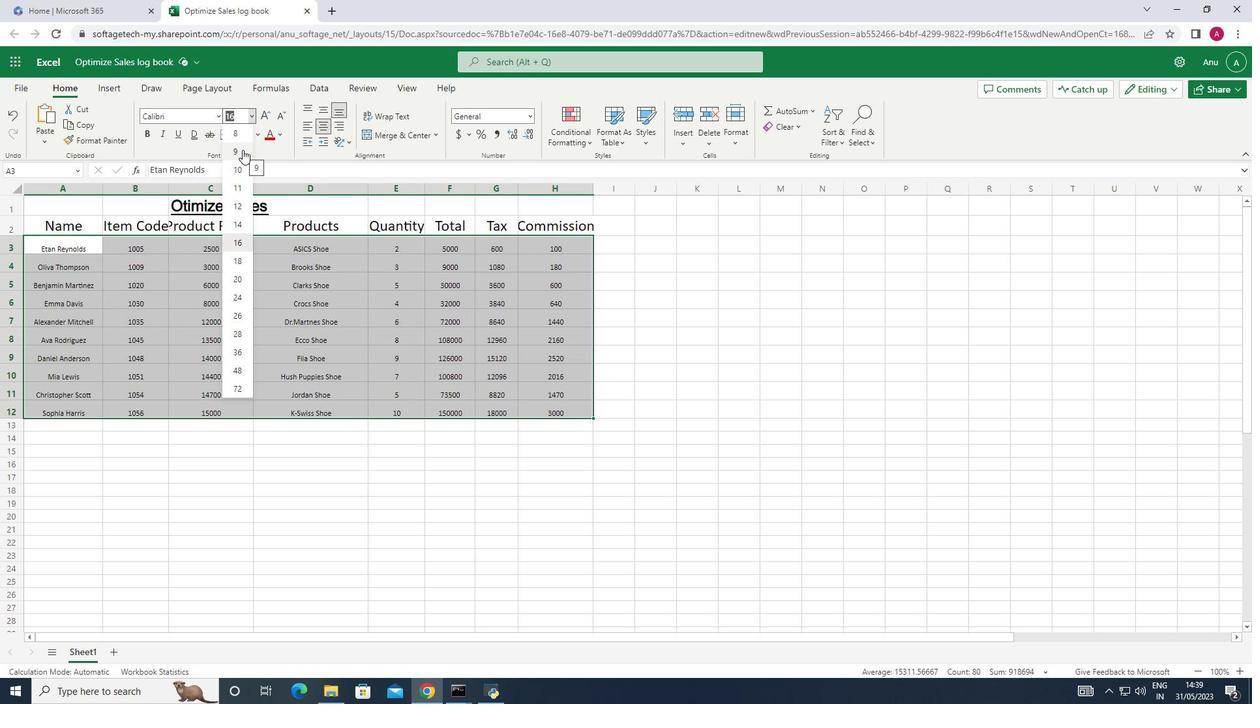 
Action: Mouse moved to (320, 125)
Screenshot: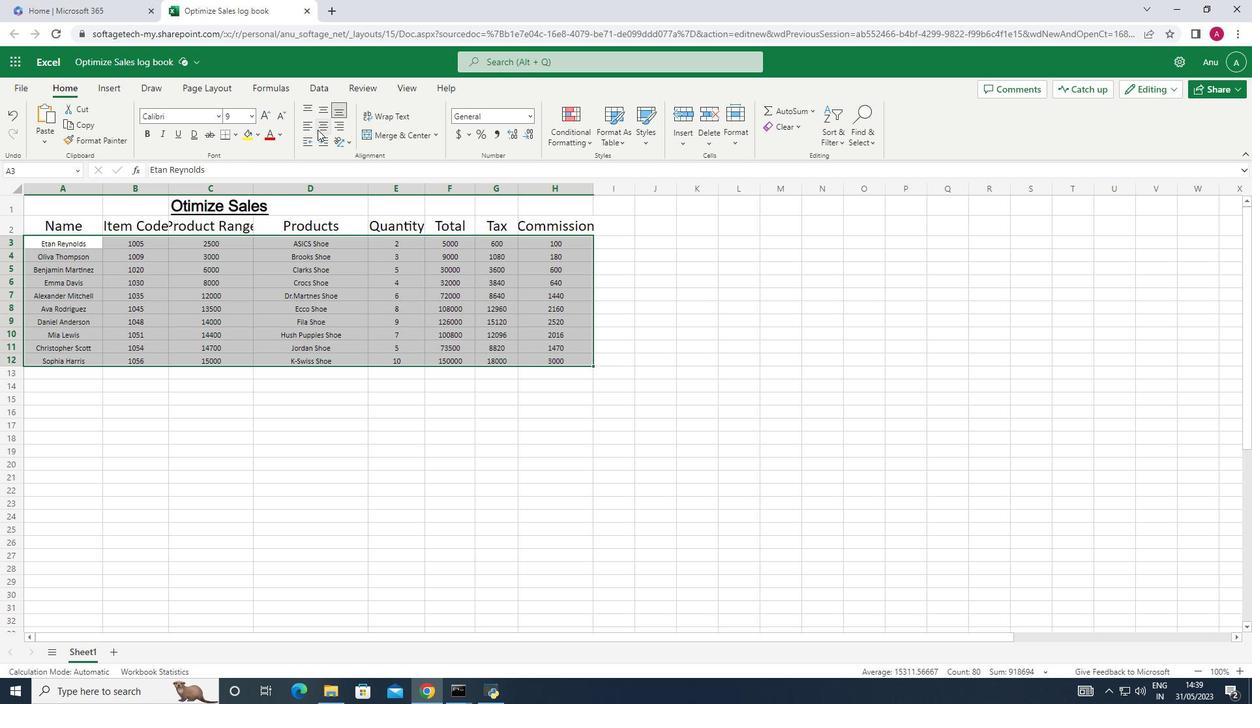 
Action: Mouse pressed left at (320, 125)
Screenshot: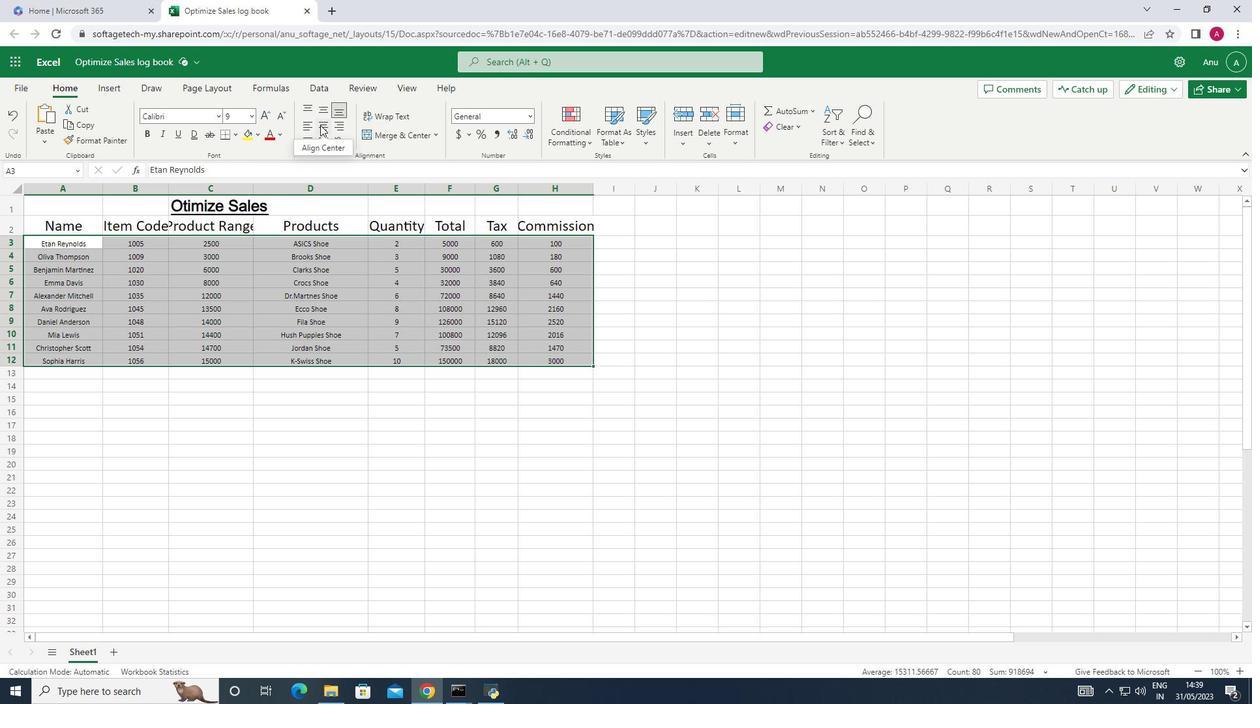 
Action: Mouse pressed left at (320, 125)
Screenshot: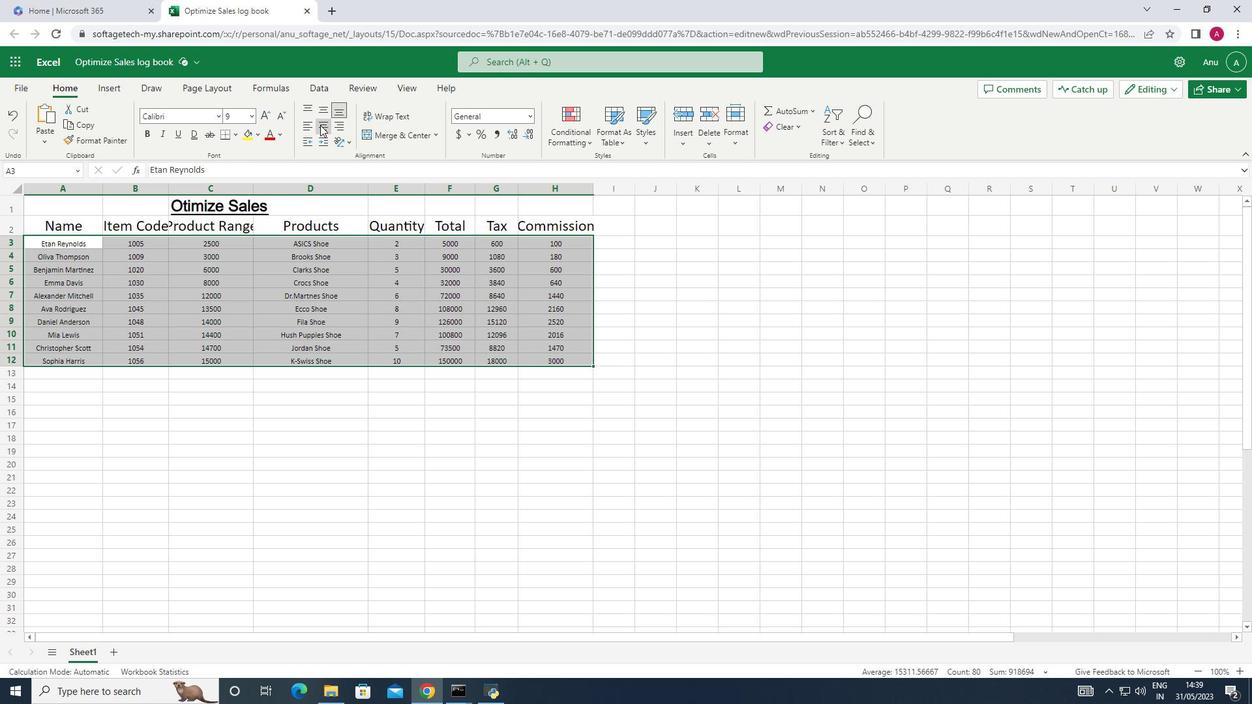 
Action: Mouse moved to (59, 225)
Screenshot: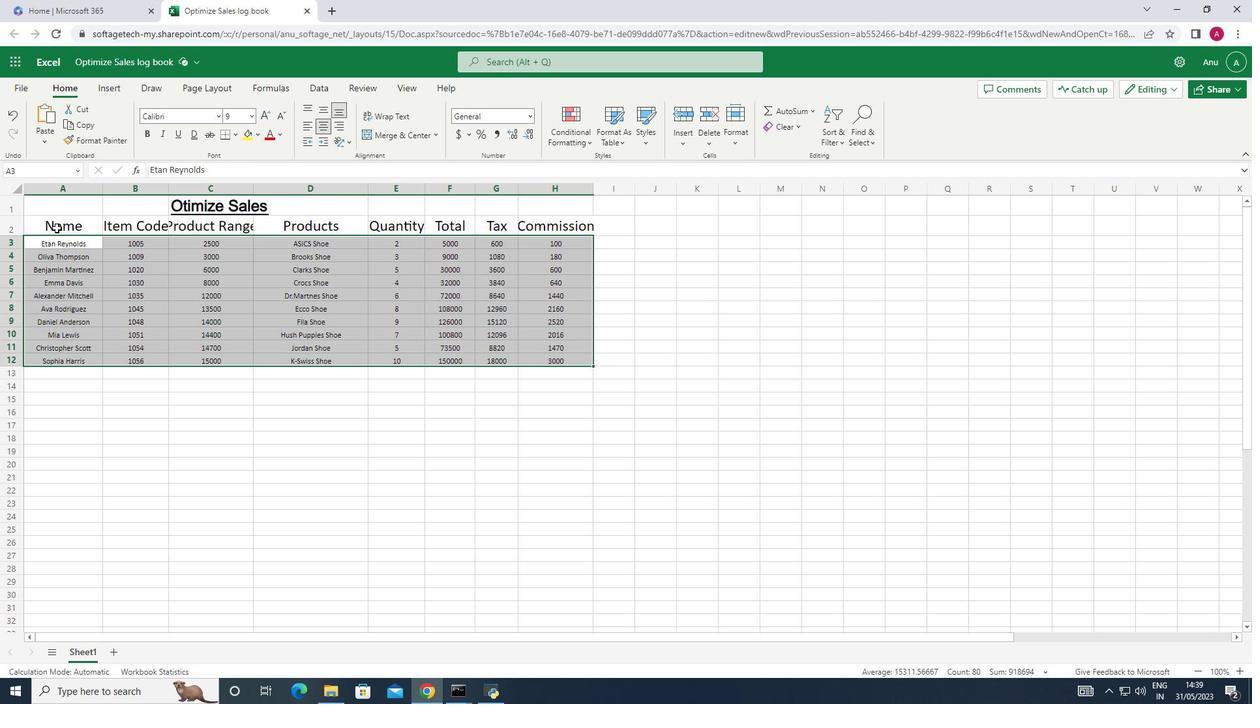 
Action: Mouse pressed left at (59, 225)
Screenshot: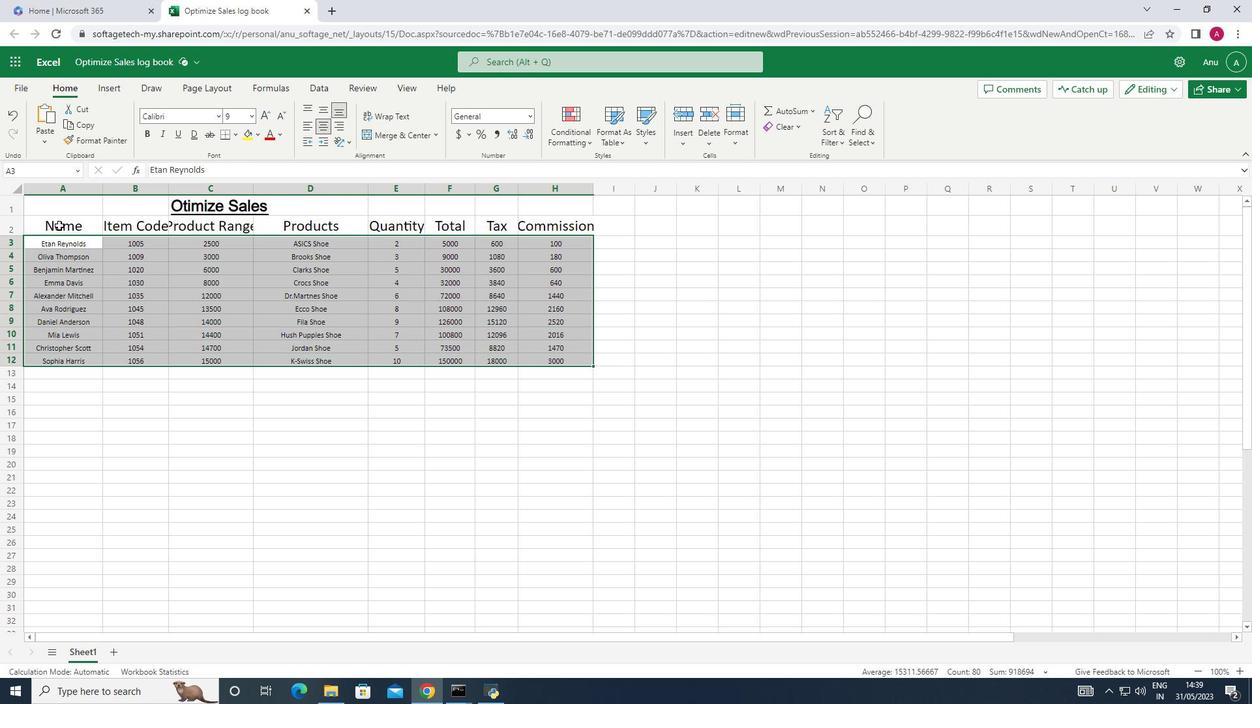
Action: Mouse moved to (58, 230)
Screenshot: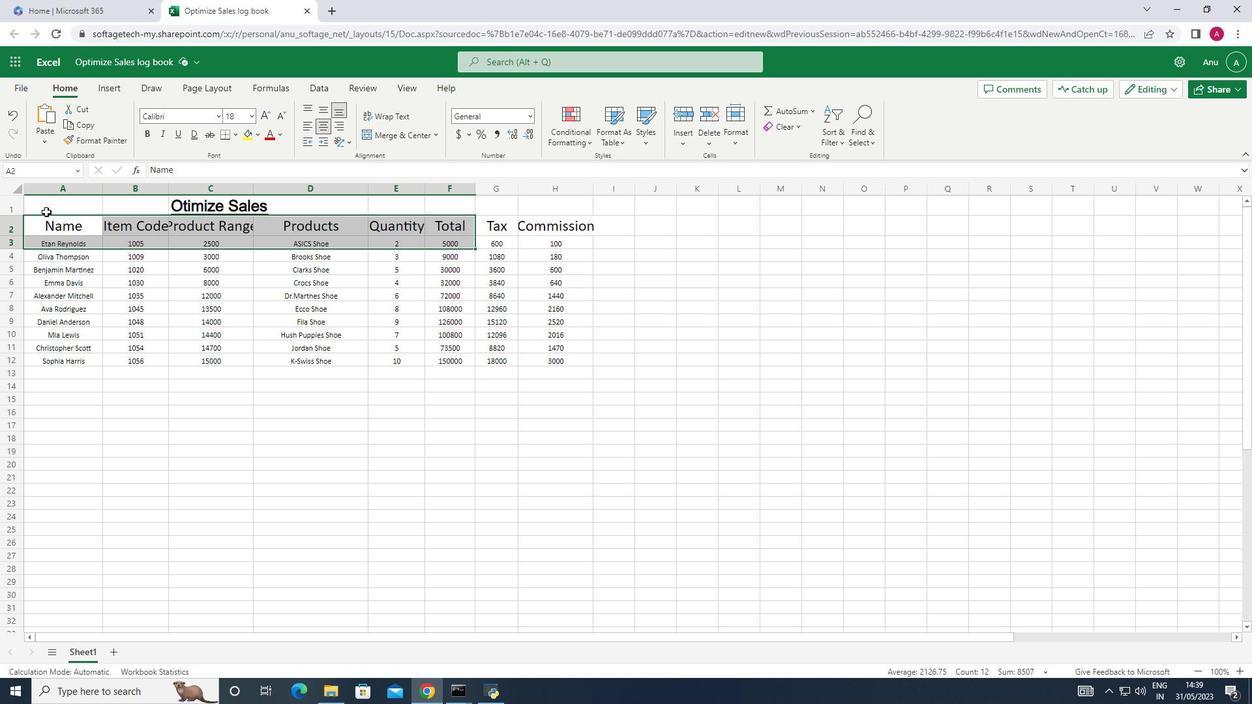 
Action: Mouse pressed left at (58, 230)
Screenshot: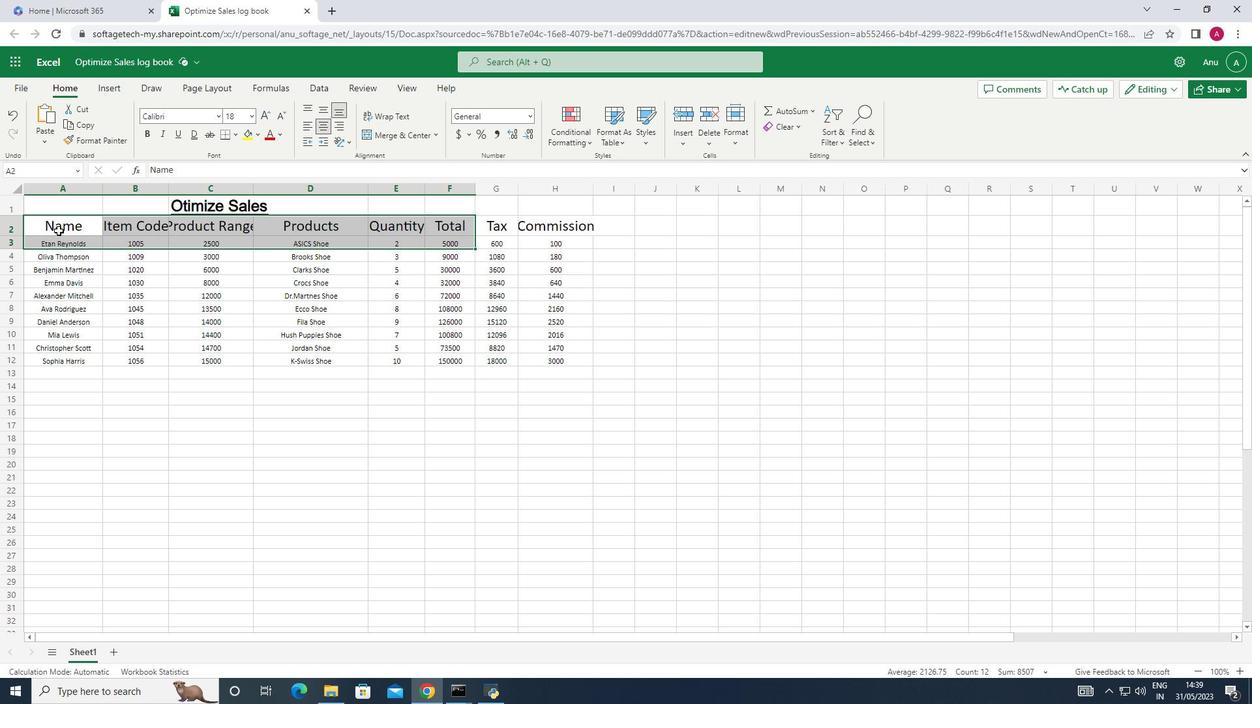 
Action: Mouse moved to (269, 134)
Screenshot: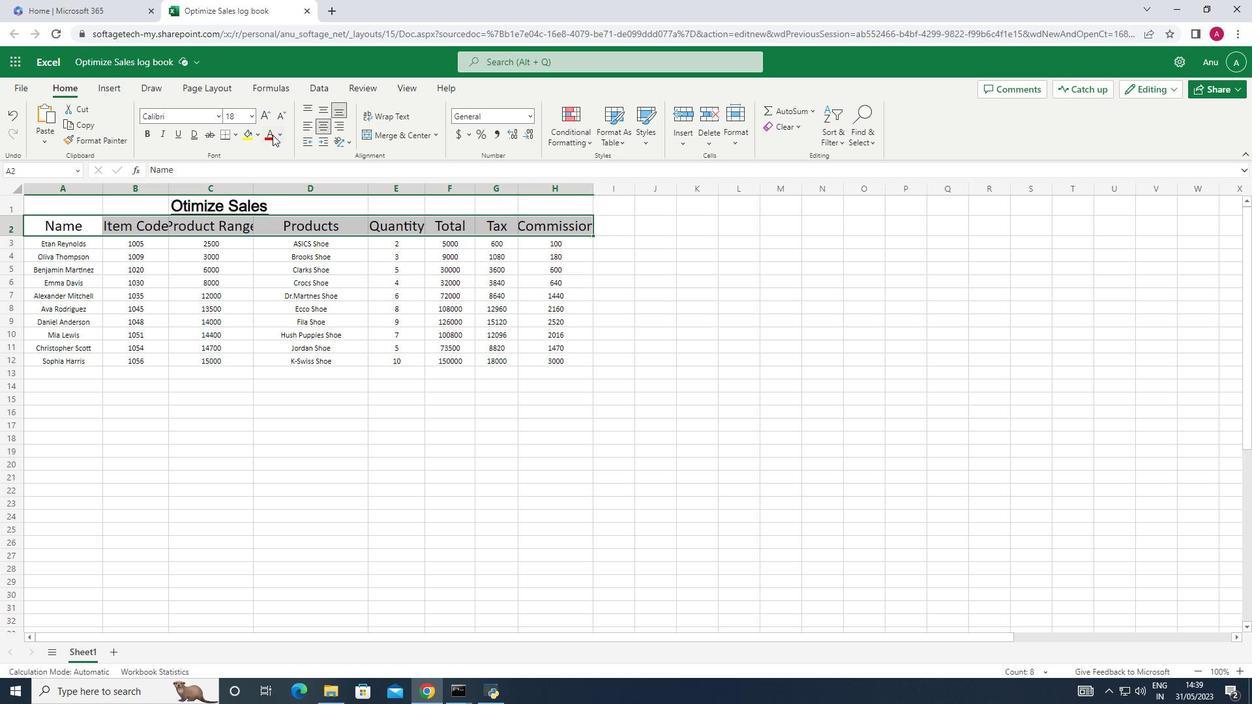 
Action: Mouse pressed left at (269, 134)
Screenshot: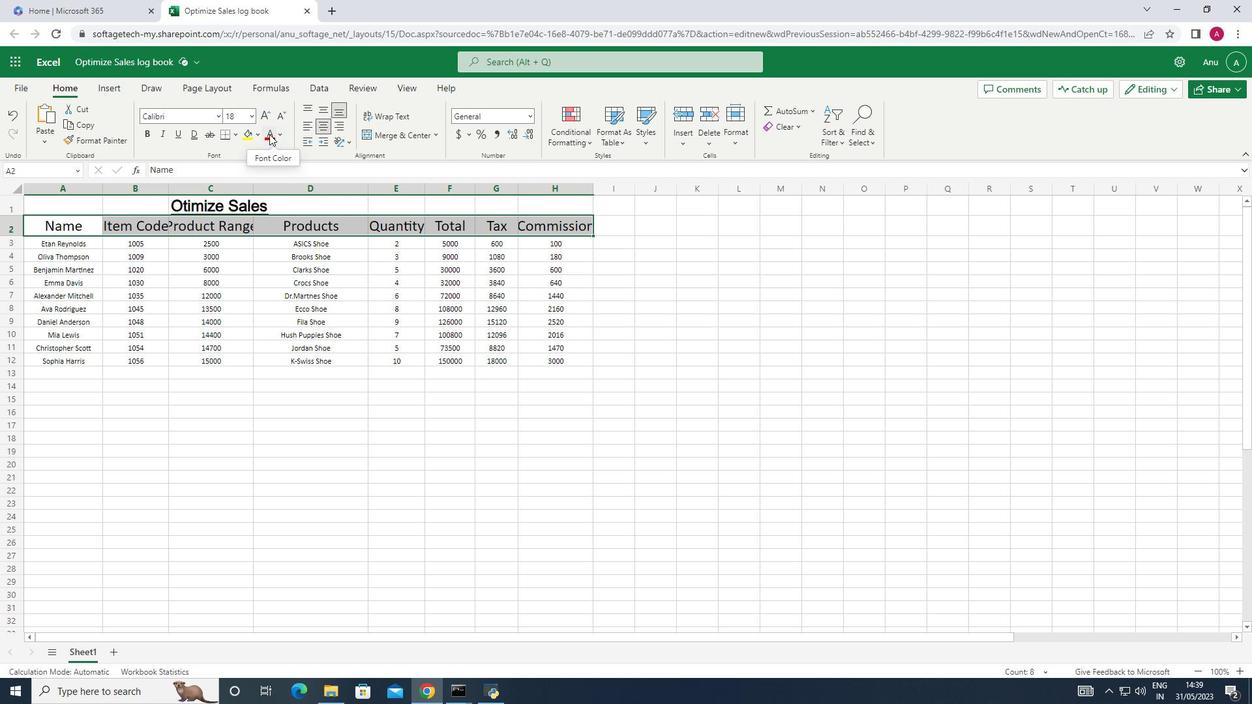 
Action: Mouse moved to (253, 131)
Screenshot: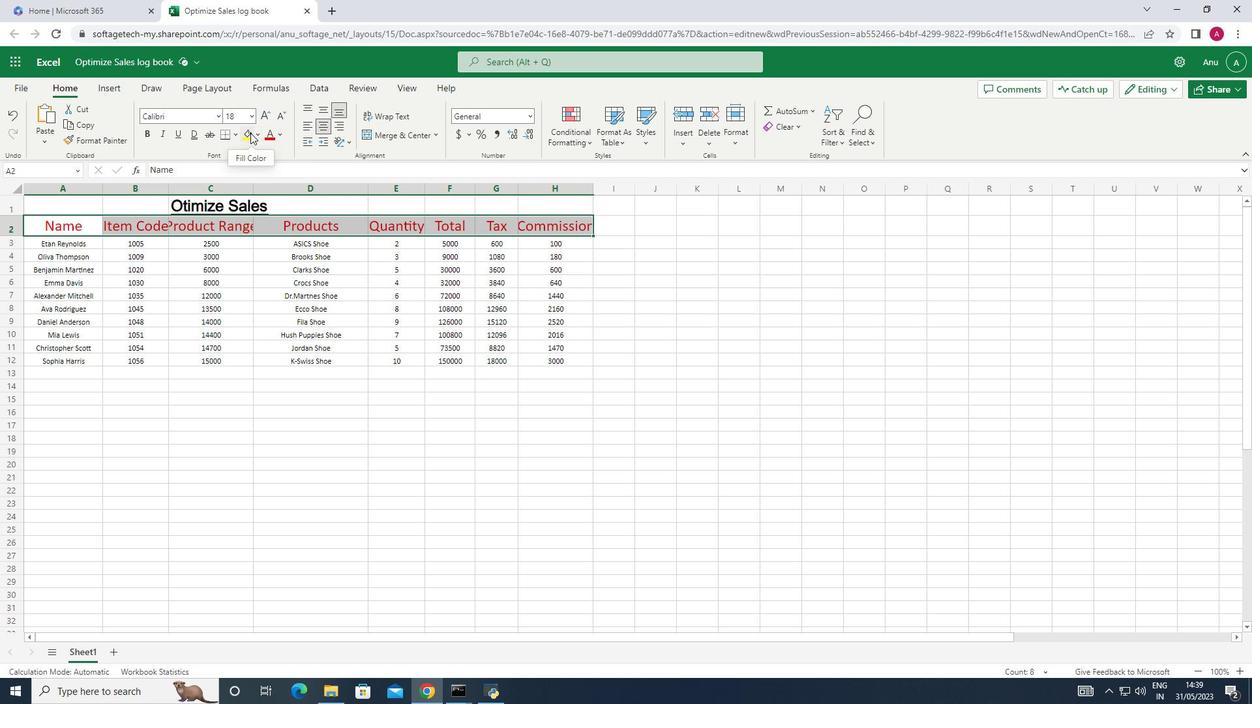 
Action: Mouse pressed left at (253, 131)
Screenshot: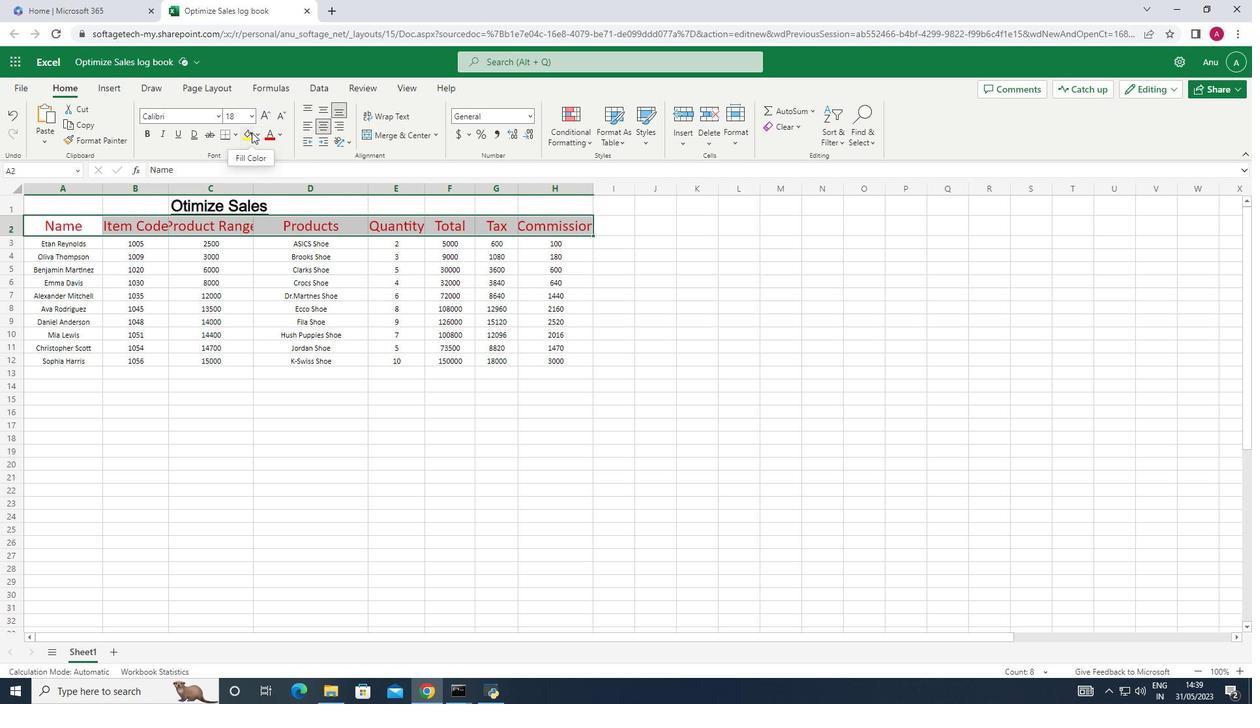 
Action: Mouse moved to (260, 133)
Screenshot: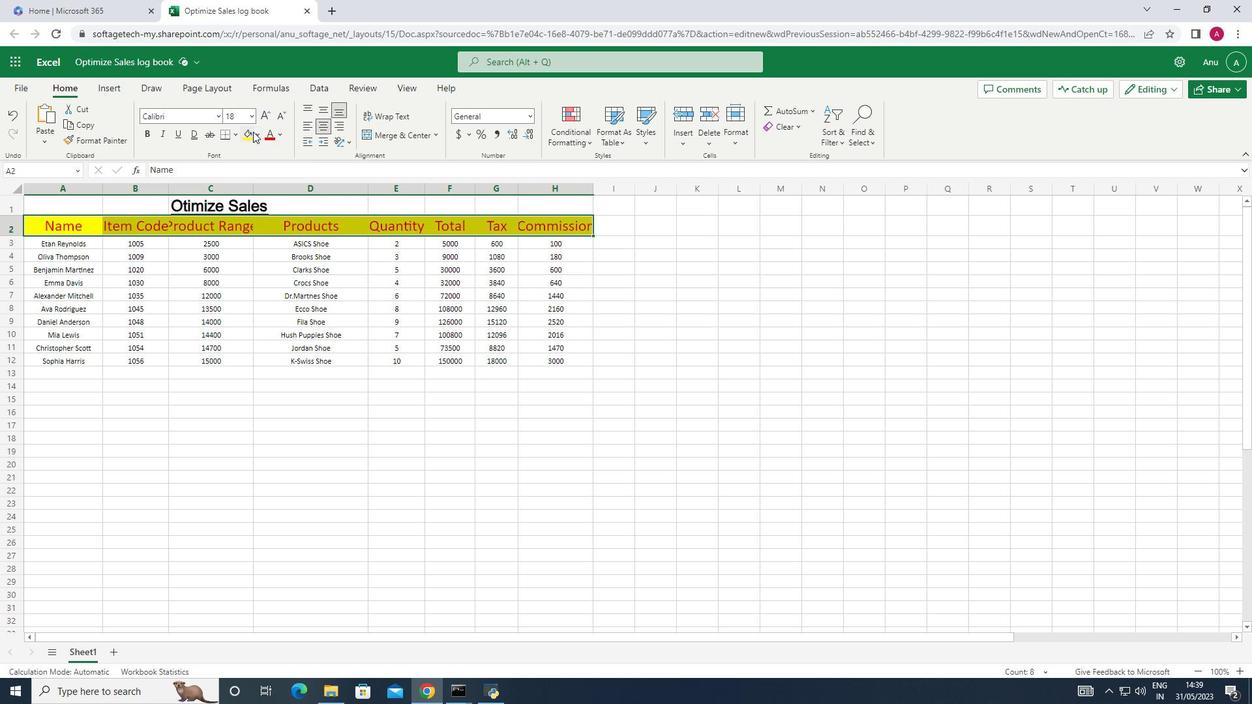 
Action: Mouse pressed left at (260, 133)
Screenshot: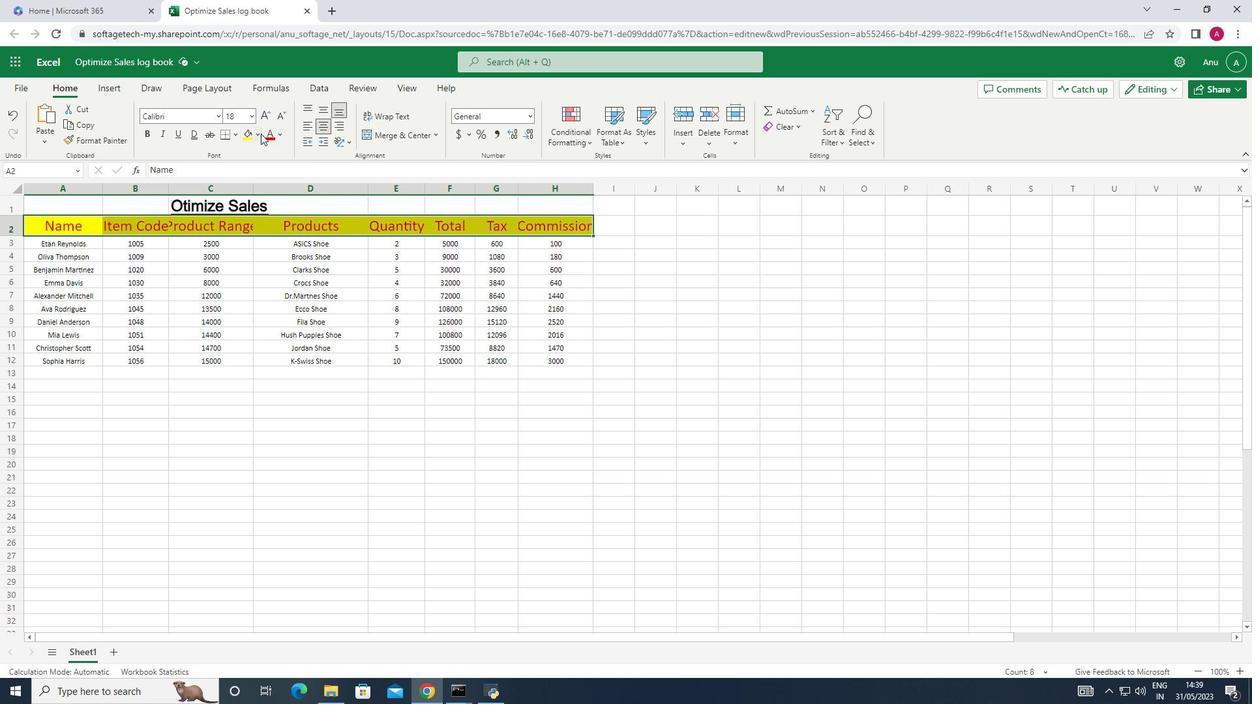 
Action: Mouse moved to (266, 163)
Screenshot: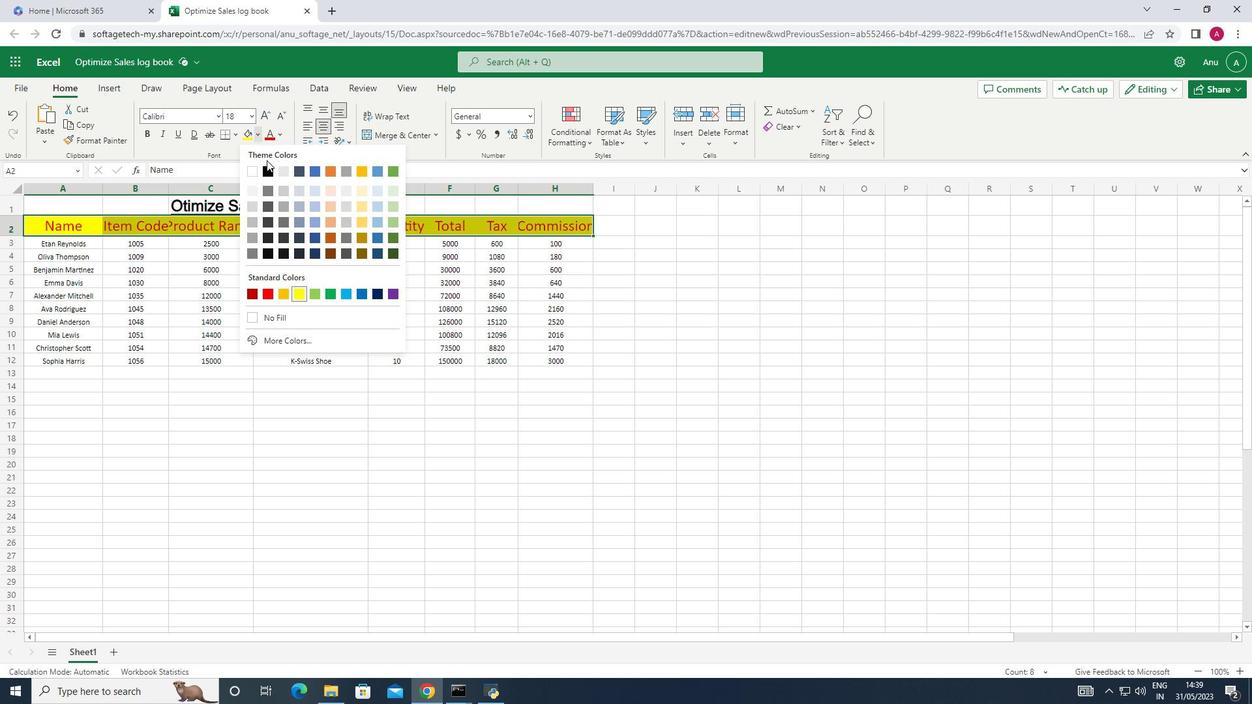 
Action: Mouse pressed left at (266, 163)
Screenshot: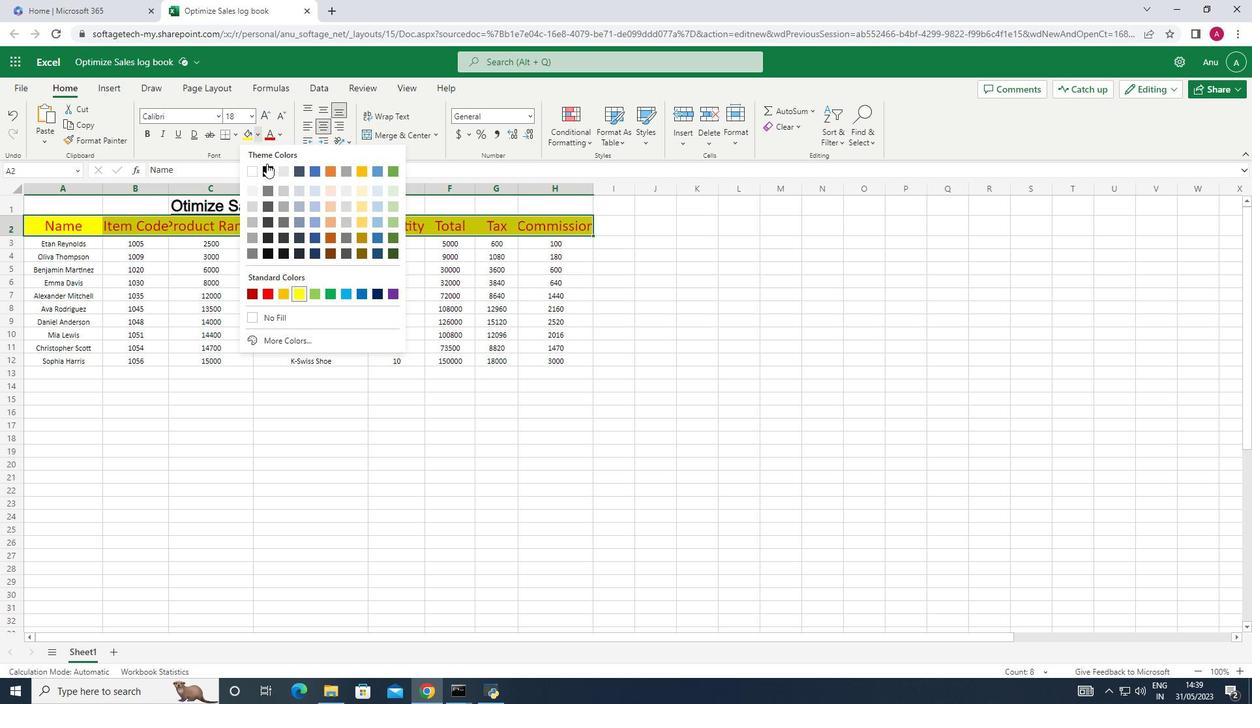 
Action: Mouse moved to (609, 290)
Screenshot: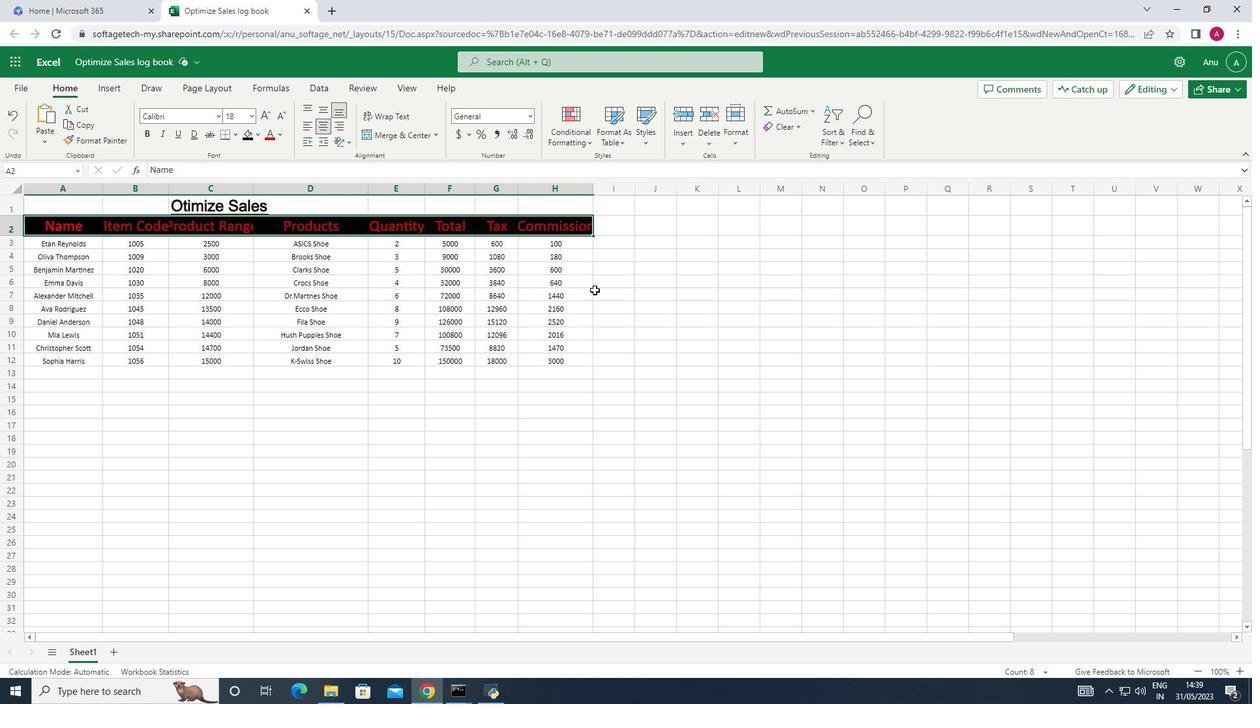 
Action: Mouse pressed left at (609, 290)
Screenshot: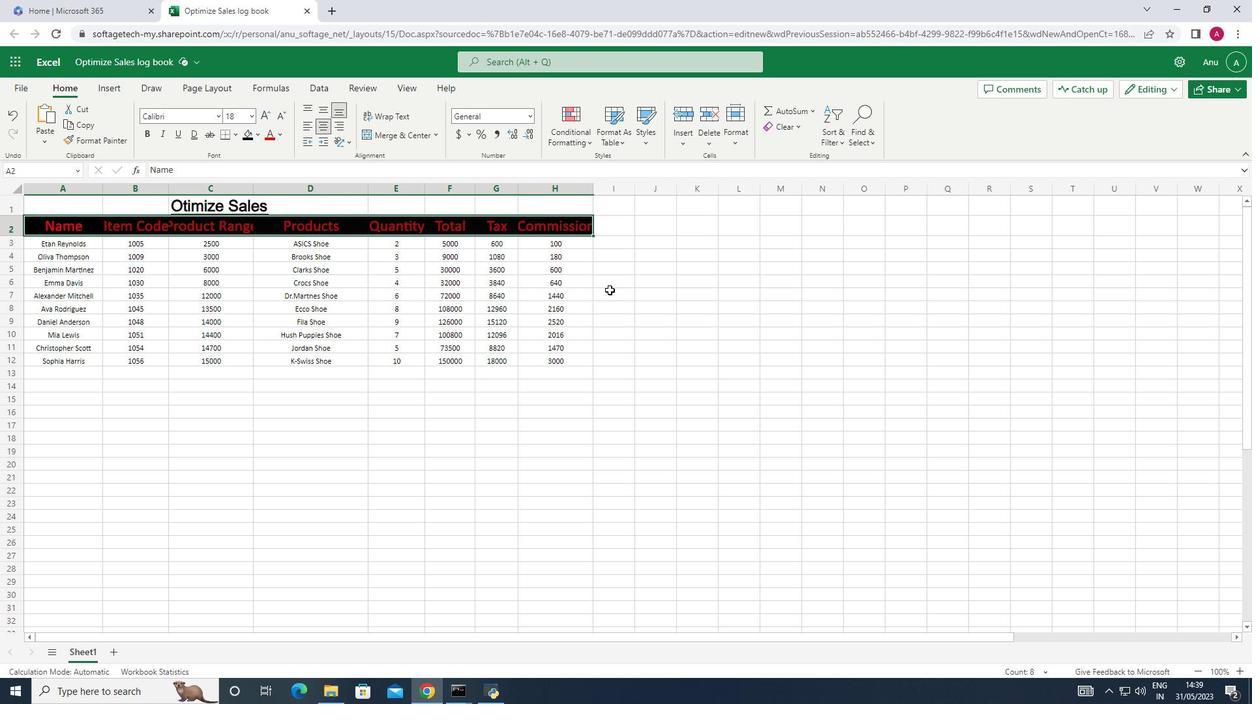 
Action: Mouse moved to (170, 189)
Screenshot: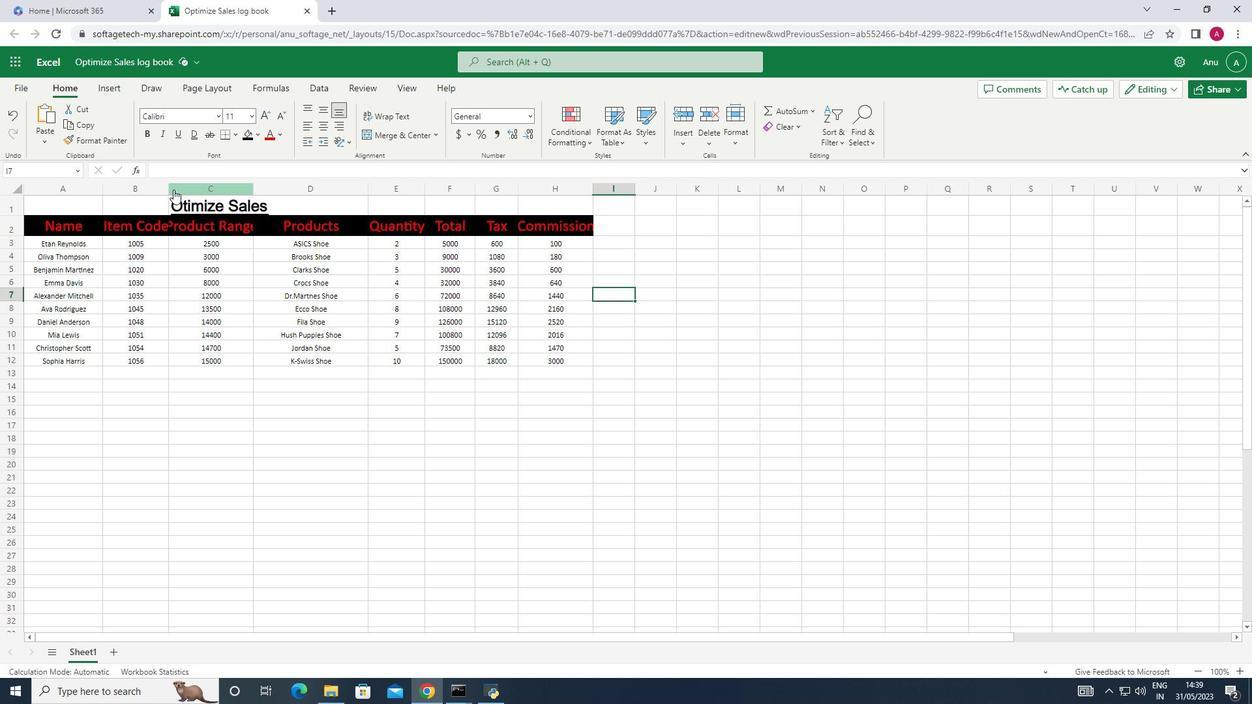 
Action: Mouse pressed left at (170, 189)
Screenshot: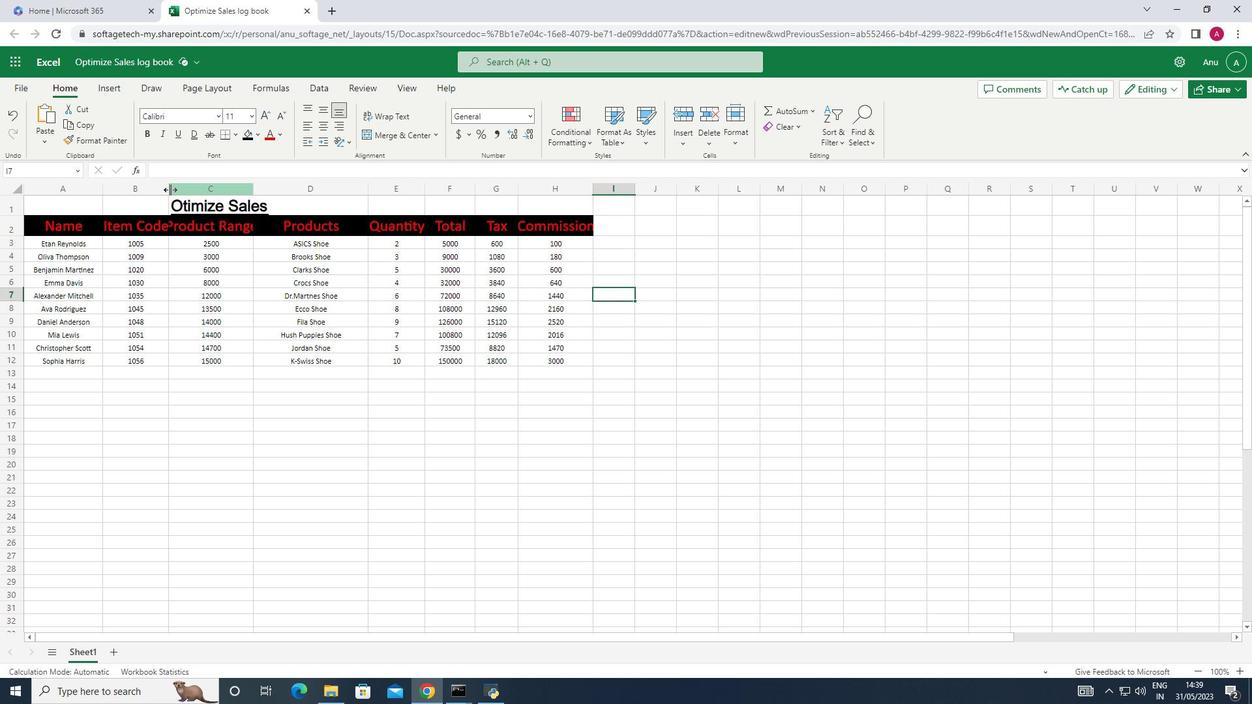 
Action: Mouse pressed left at (170, 189)
Screenshot: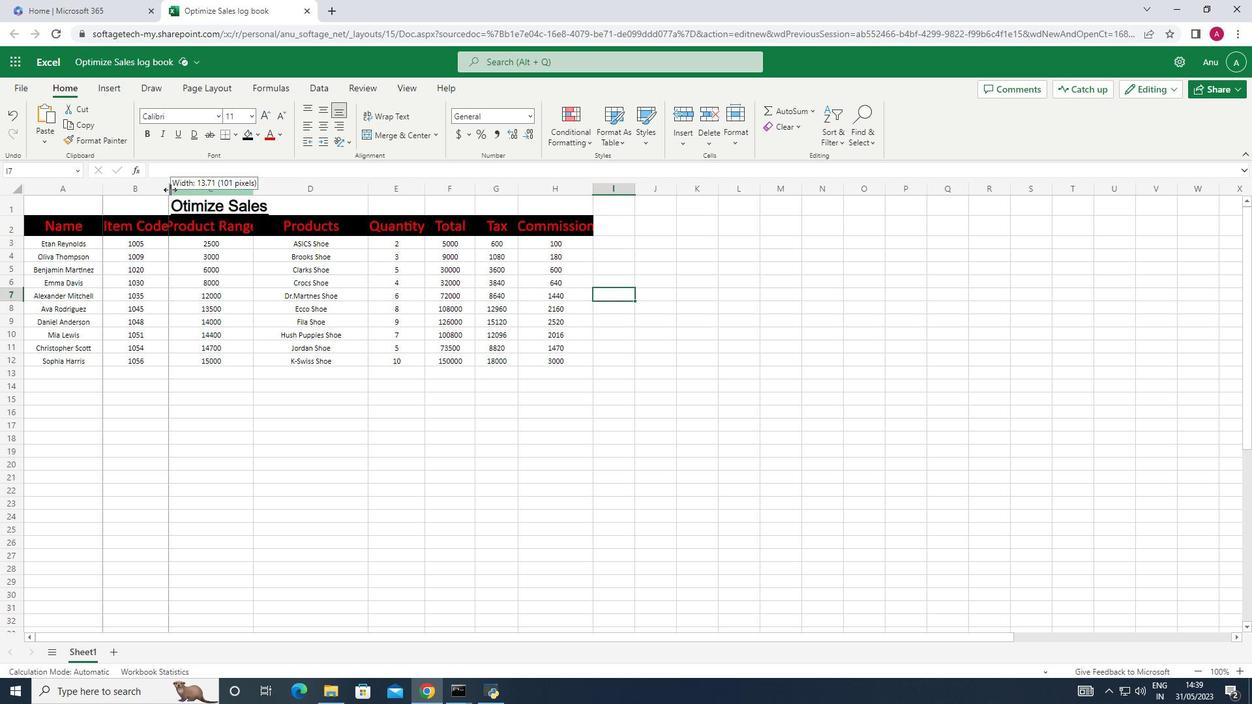 
Action: Mouse moved to (264, 187)
Screenshot: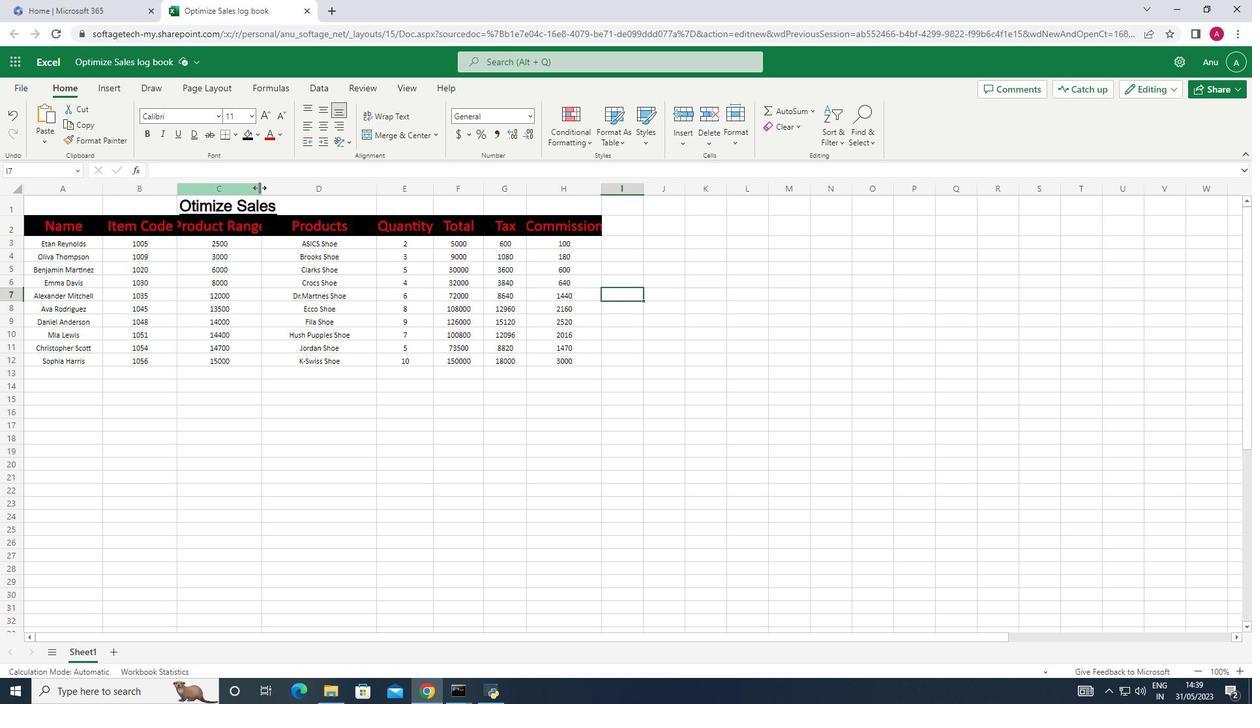 
Action: Mouse pressed left at (264, 187)
Screenshot: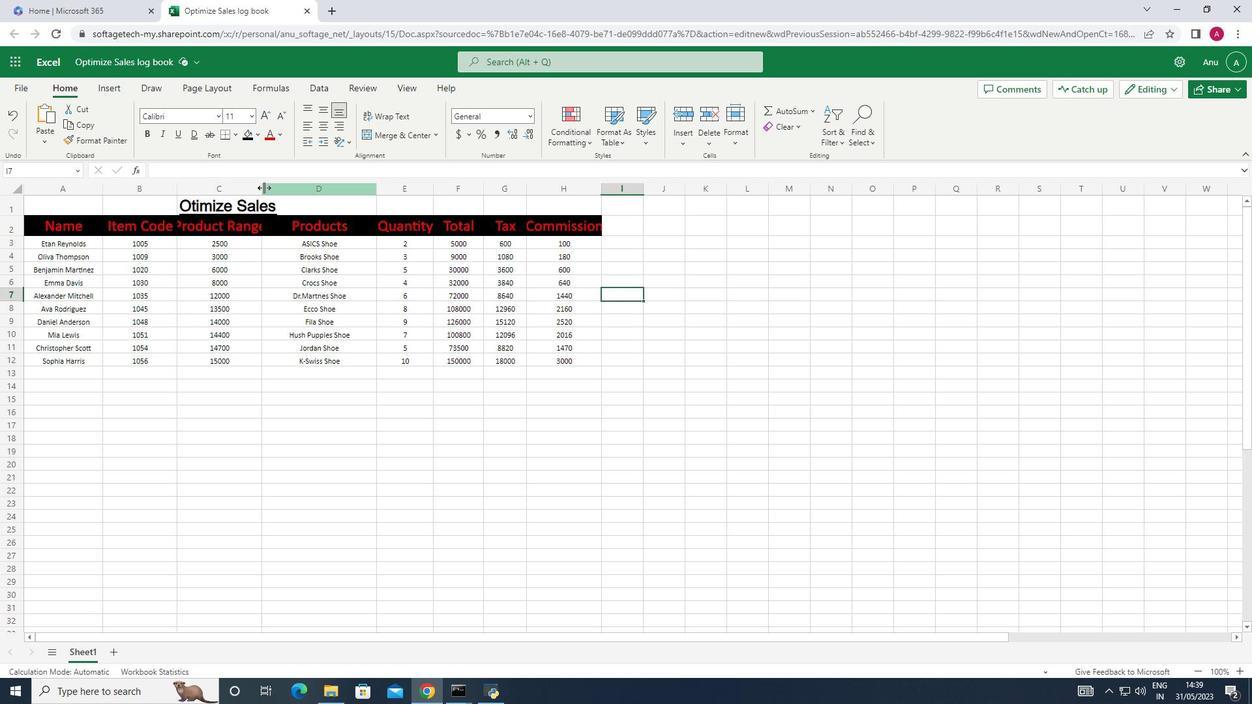 
Action: Mouse pressed left at (264, 187)
Screenshot: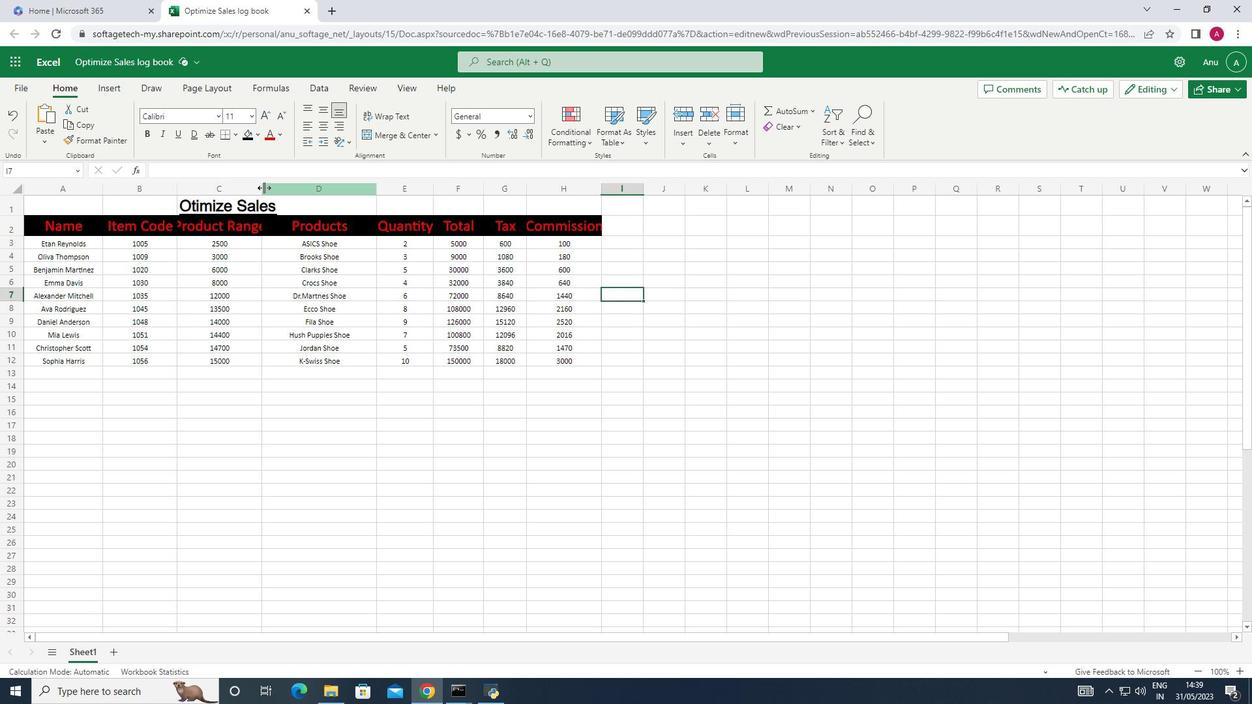 
Action: Mouse pressed left at (264, 187)
Screenshot: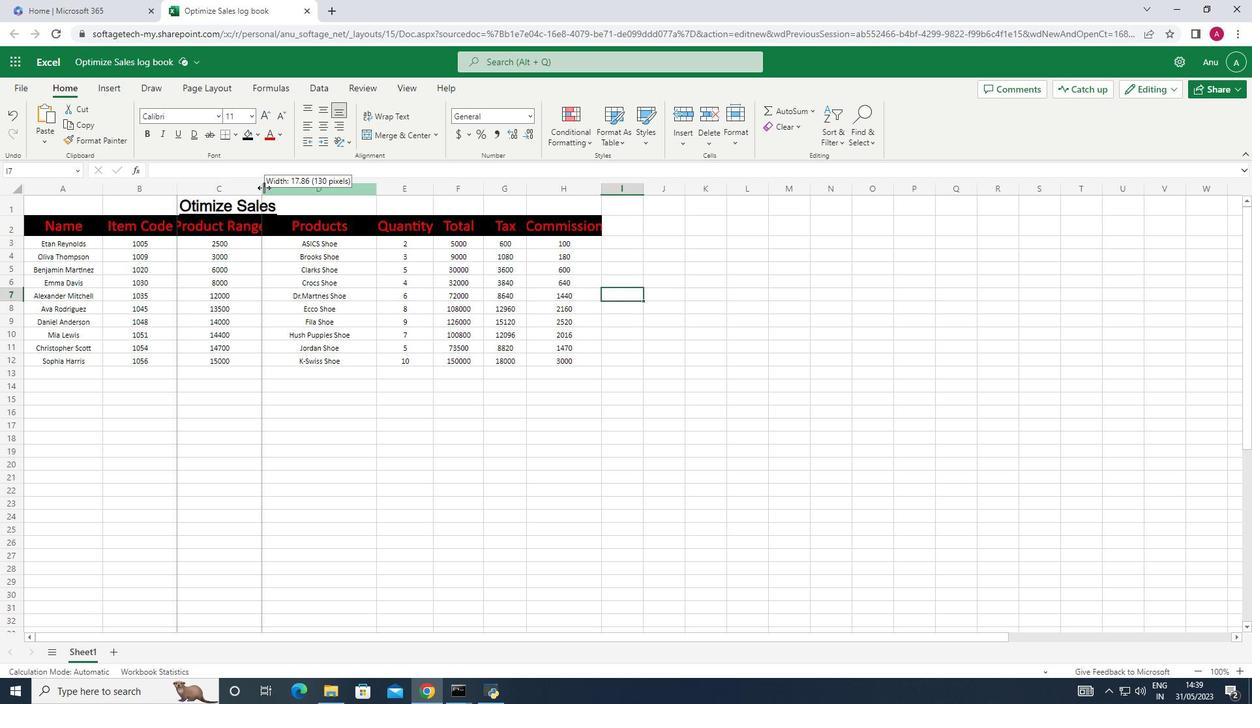 
Action: Mouse moved to (679, 382)
Screenshot: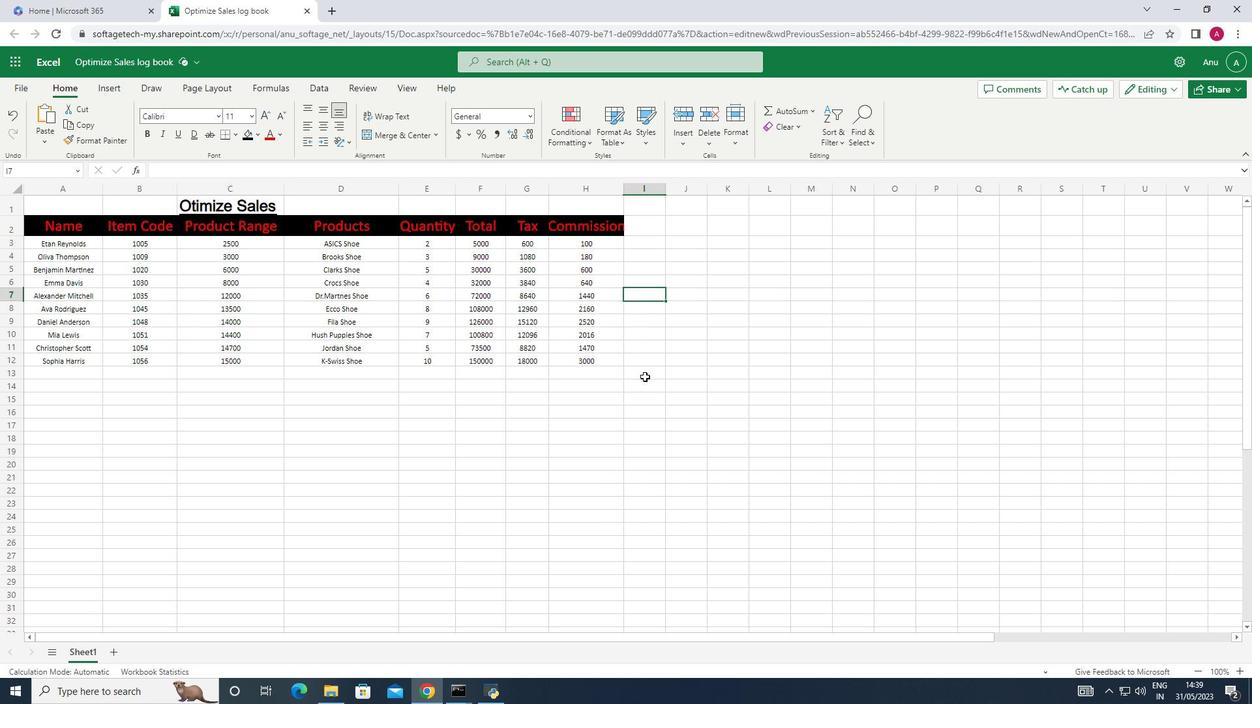 
